 Task: Find an Airbnb in Rua Ruy Barbosa, Brazil for 4 guests from 10th to 25th July, with 2 bedrooms, 3 beds, 2 bathrooms, a price range of ₹150 to ₹30,000+, and amenities including Wifi, Free parking, TV, and Self check-in.
Action: Mouse moved to (437, 116)
Screenshot: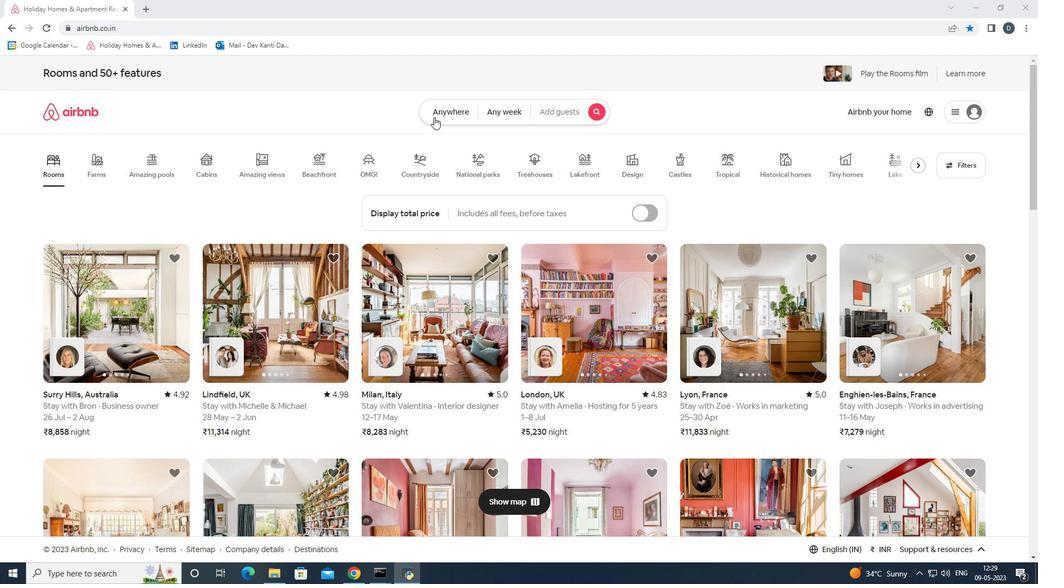 
Action: Mouse pressed left at (437, 116)
Screenshot: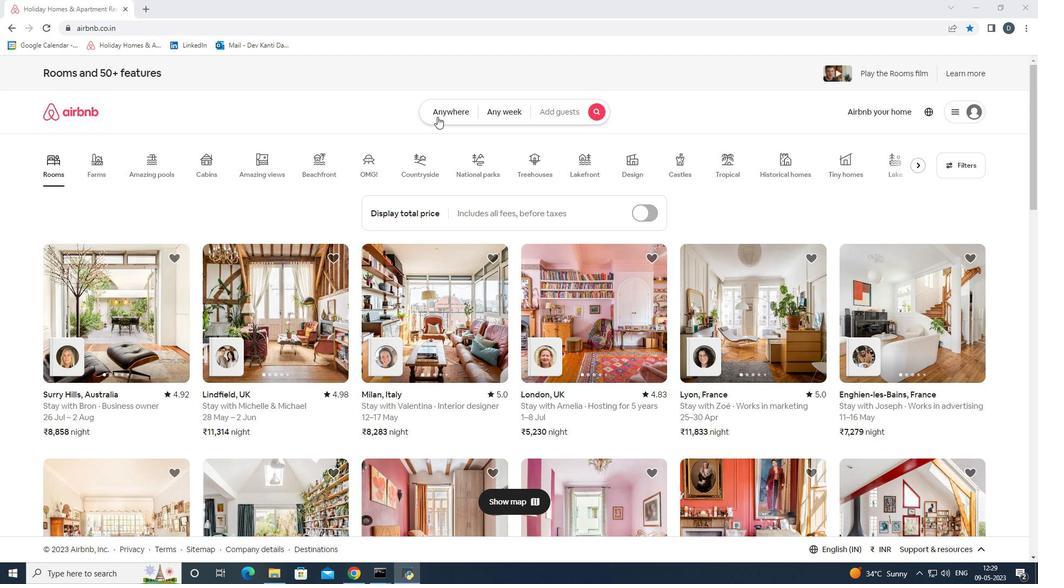 
Action: Mouse moved to (387, 157)
Screenshot: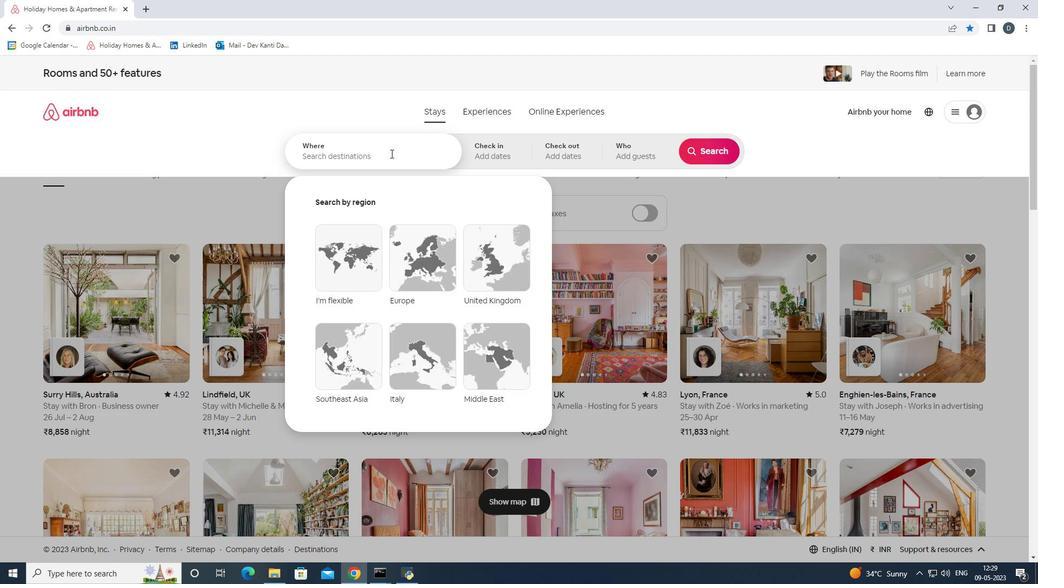 
Action: Mouse pressed left at (387, 157)
Screenshot: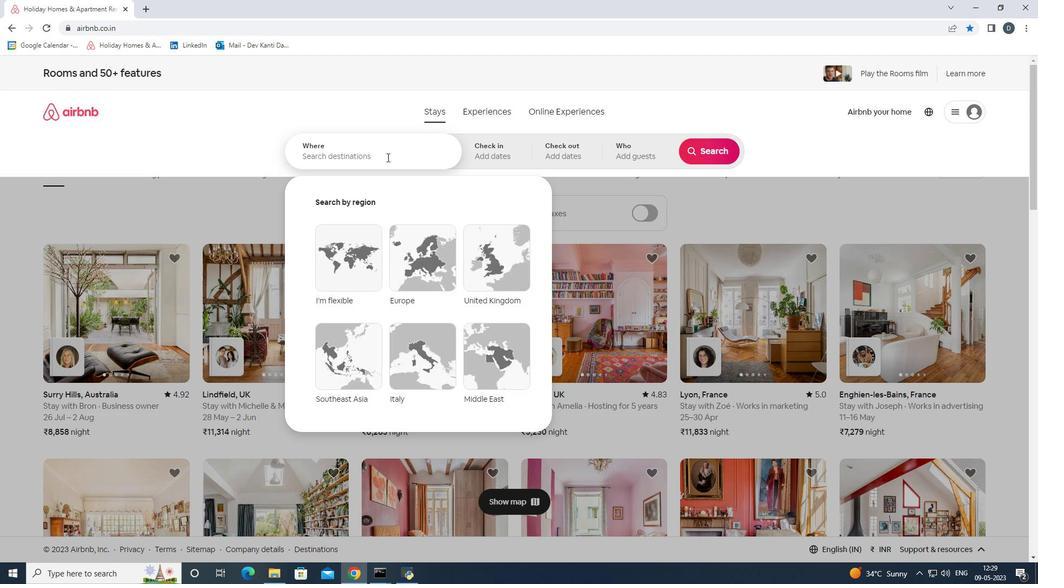 
Action: Mouse moved to (382, 156)
Screenshot: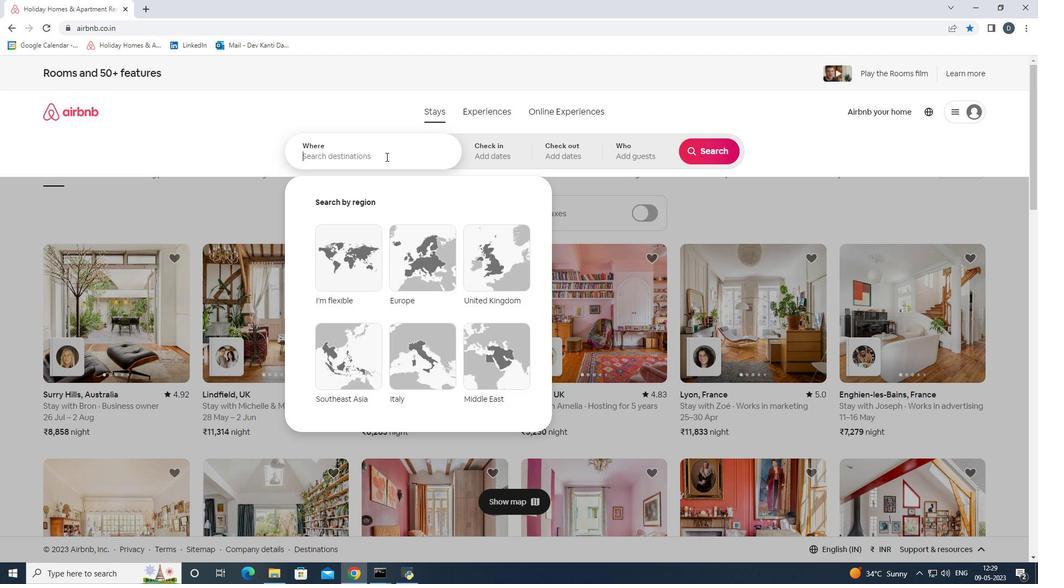 
Action: Key pressed <Key.shift><Key.shift>Ruy<Key.space><Key.shift><Key.shift><Key.shift><Key.shift><Key.shift><Key.shift><Key.shift><Key.shift><Key.shift><Key.shift><Key.shift>Barbosa,<Key.space><Key.shift><Key.shift><Key.shift><Key.shift><Key.shift><Key.shift><Key.shift><Key.shift><Key.shift><Key.shift><Key.shift><Key.shift><Key.shift><Key.shift>Brazil<Key.enter>
Screenshot: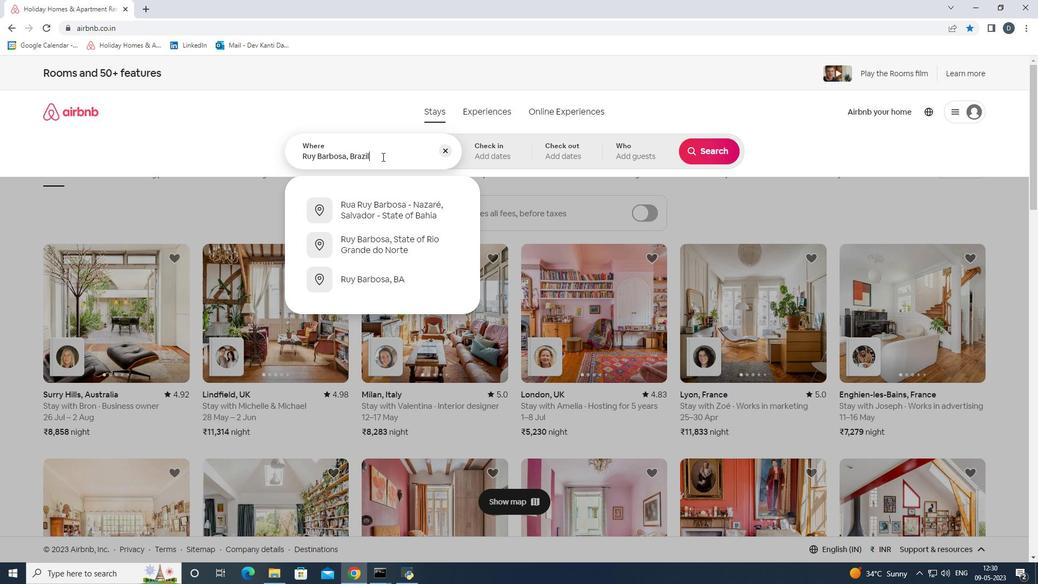 
Action: Mouse moved to (704, 233)
Screenshot: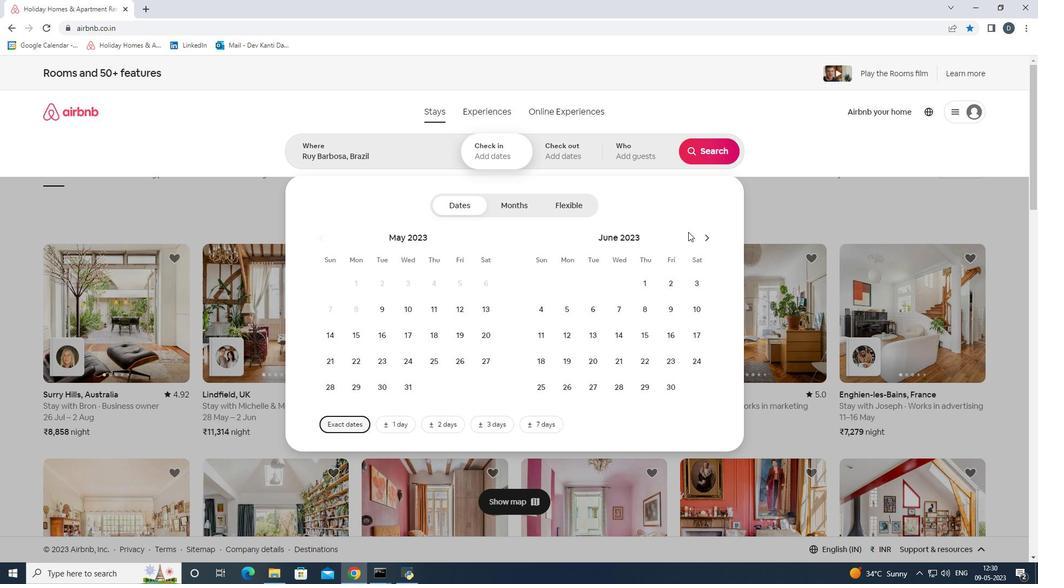 
Action: Mouse pressed left at (704, 233)
Screenshot: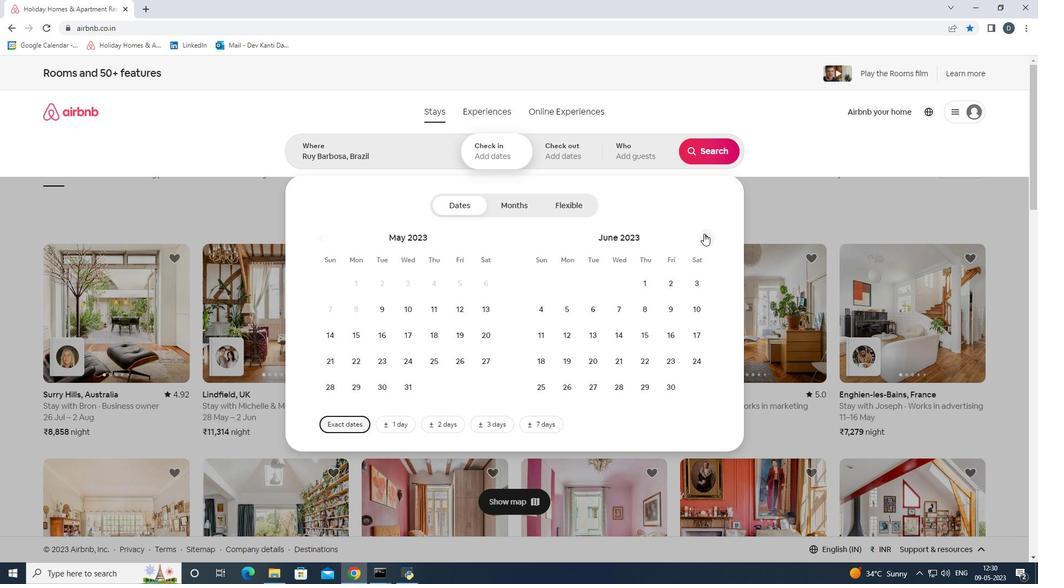 
Action: Mouse moved to (574, 332)
Screenshot: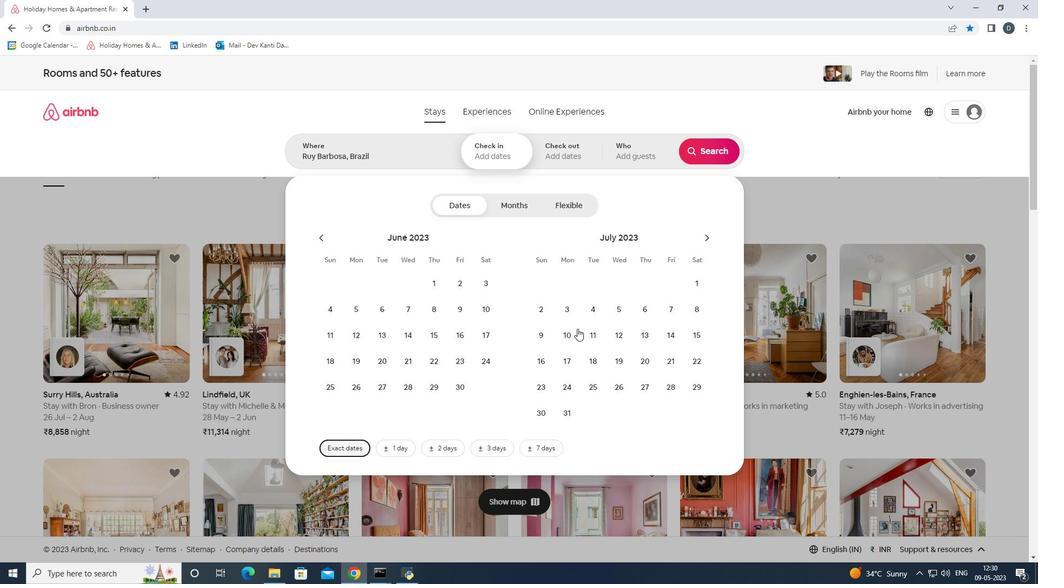 
Action: Mouse pressed left at (574, 332)
Screenshot: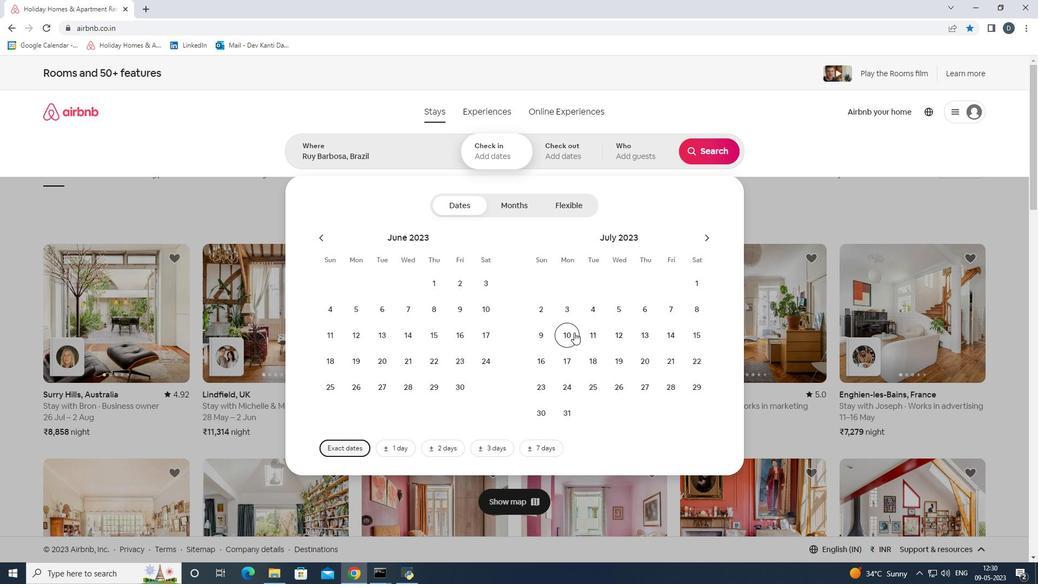 
Action: Mouse moved to (590, 381)
Screenshot: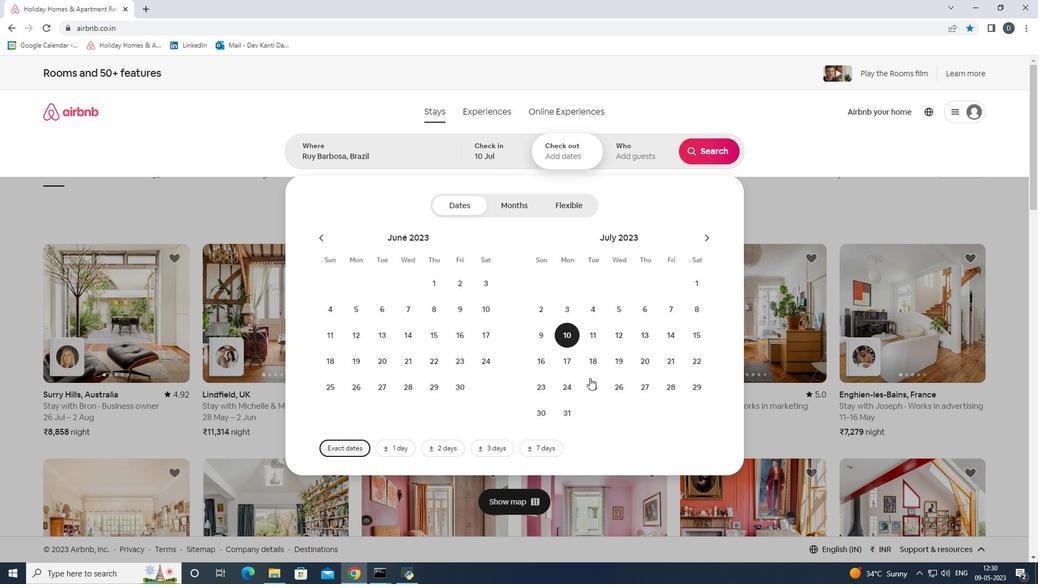 
Action: Mouse pressed left at (590, 381)
Screenshot: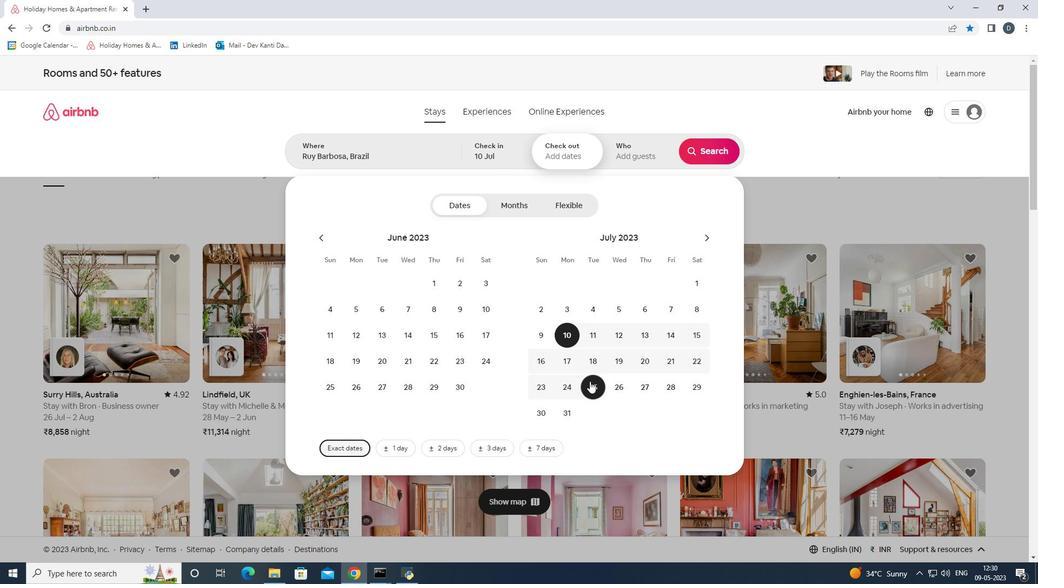 
Action: Mouse moved to (628, 160)
Screenshot: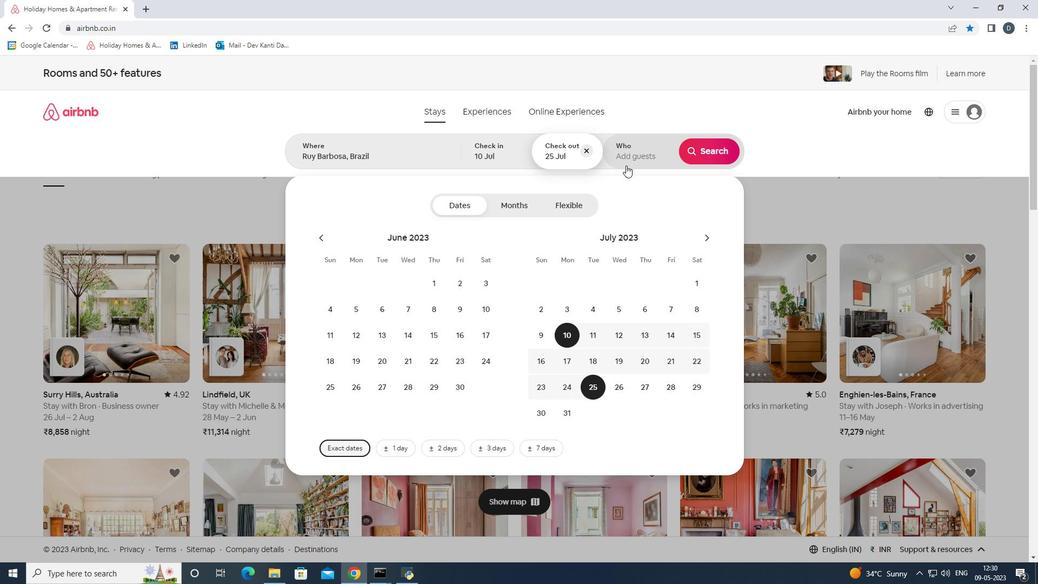 
Action: Mouse pressed left at (628, 160)
Screenshot: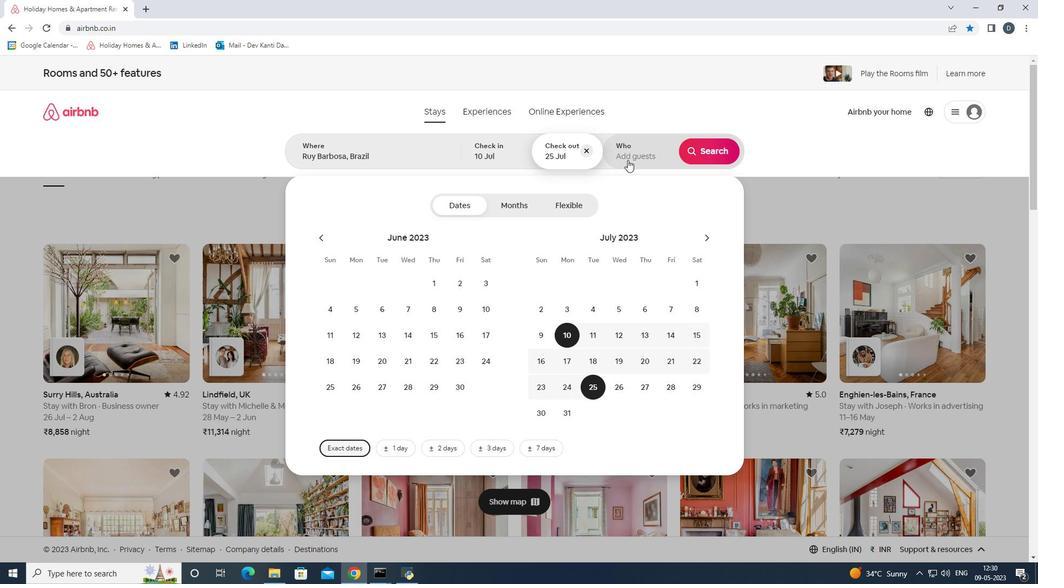 
Action: Mouse moved to (712, 210)
Screenshot: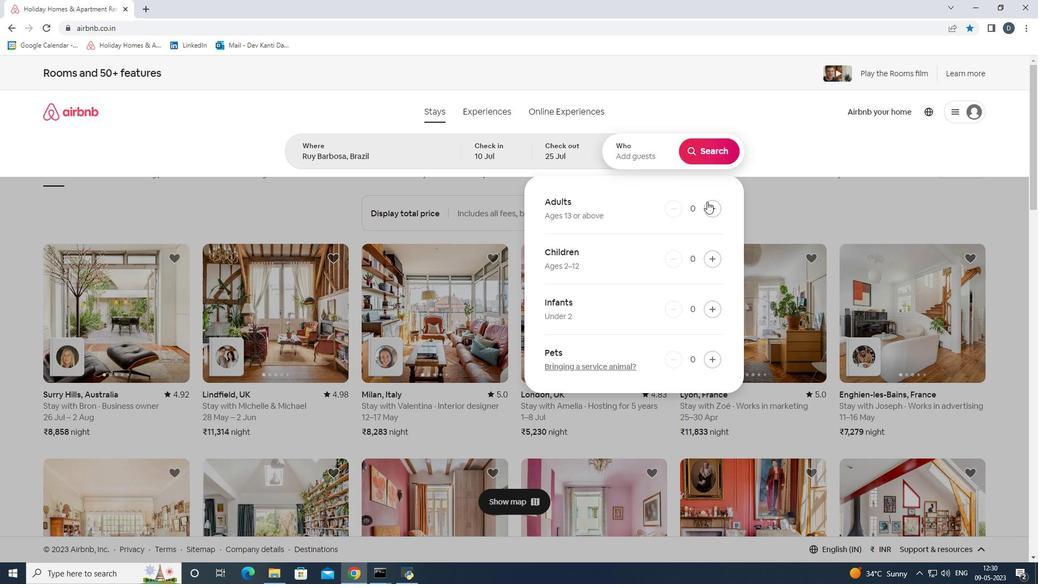 
Action: Mouse pressed left at (712, 210)
Screenshot: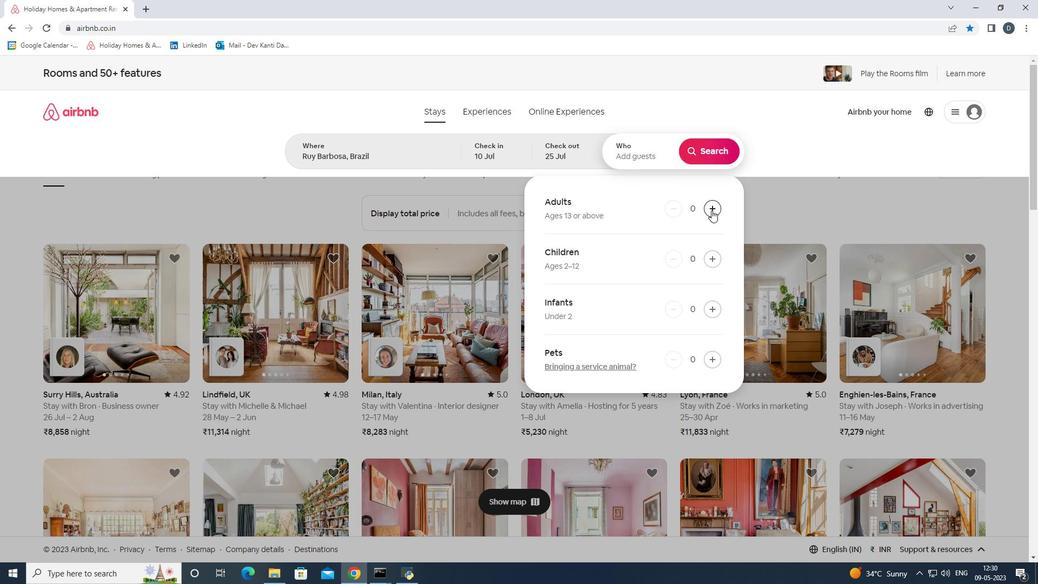 
Action: Mouse pressed left at (712, 210)
Screenshot: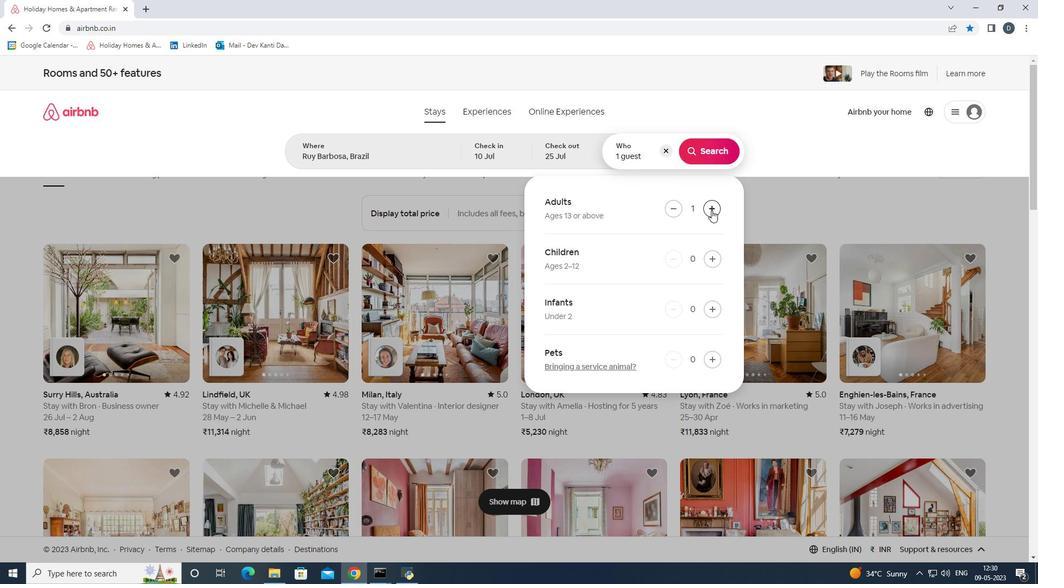 
Action: Mouse pressed left at (712, 210)
Screenshot: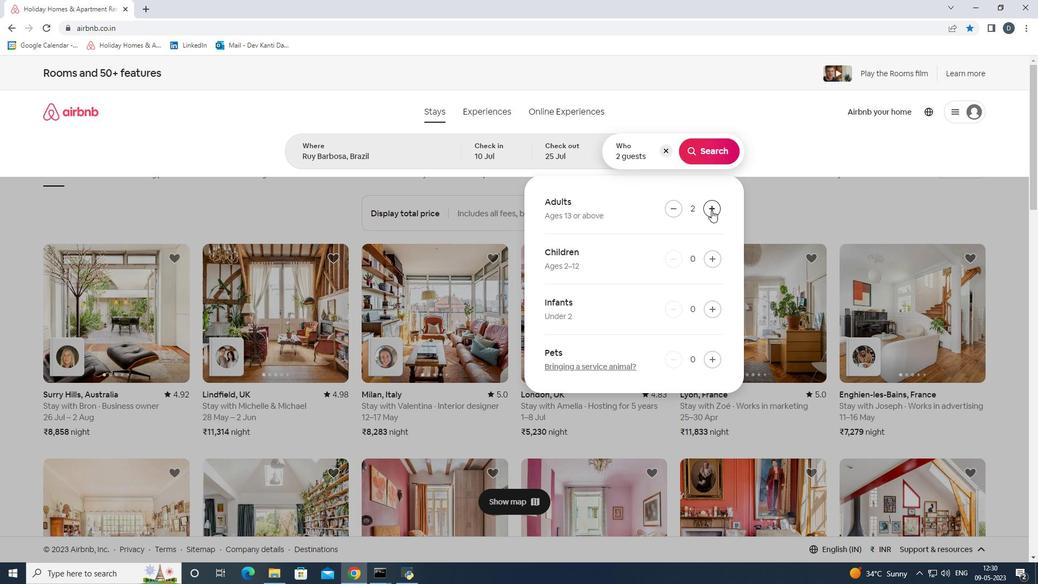 
Action: Mouse moved to (713, 254)
Screenshot: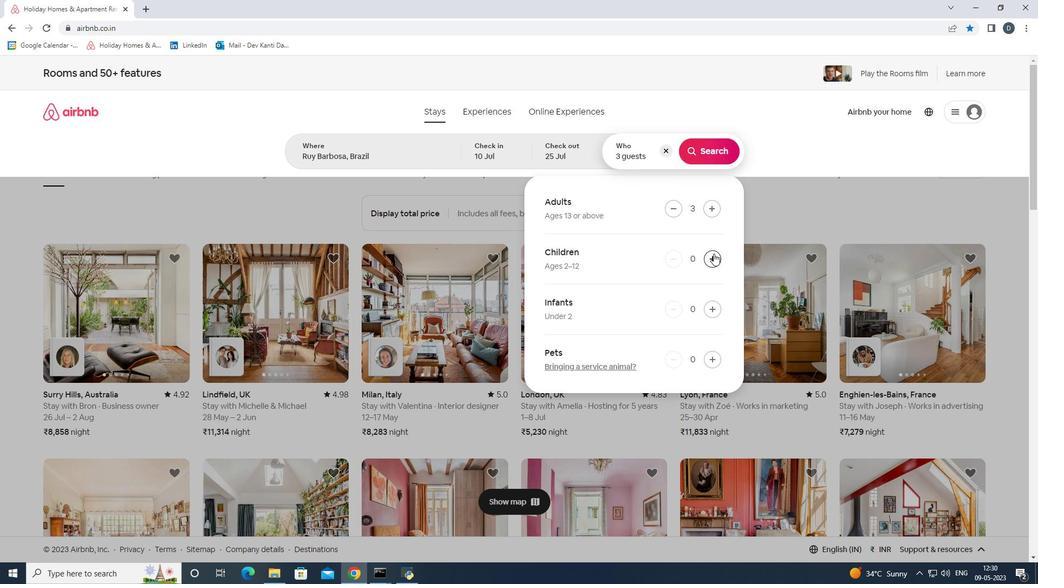 
Action: Mouse pressed left at (713, 254)
Screenshot: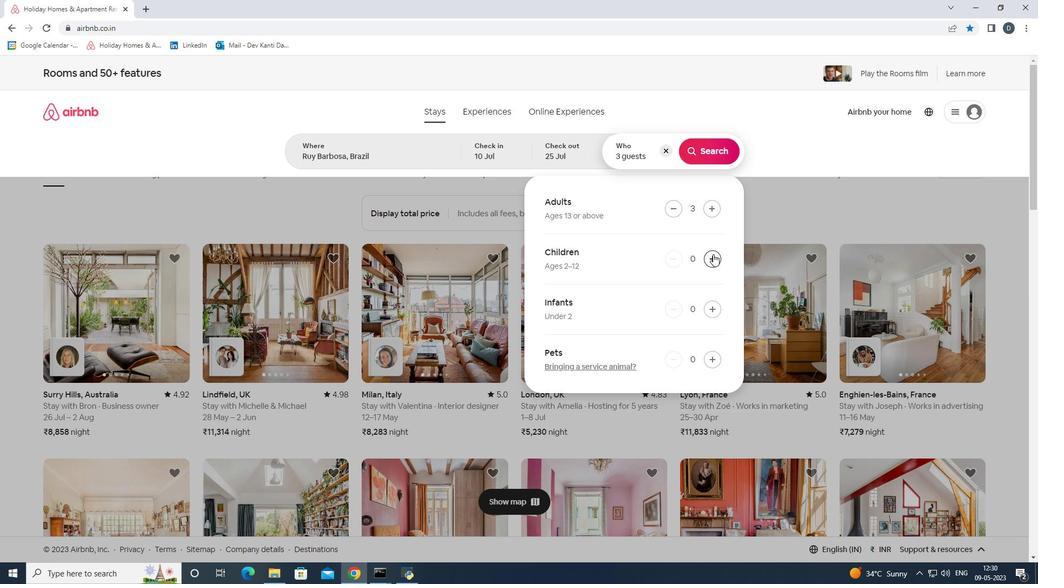 
Action: Mouse moved to (708, 161)
Screenshot: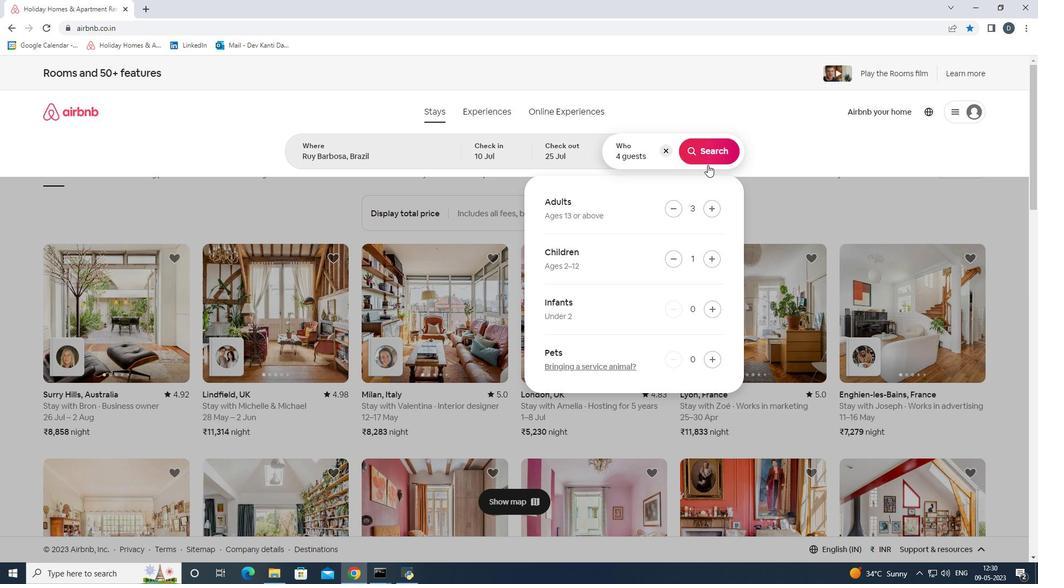 
Action: Mouse pressed left at (708, 161)
Screenshot: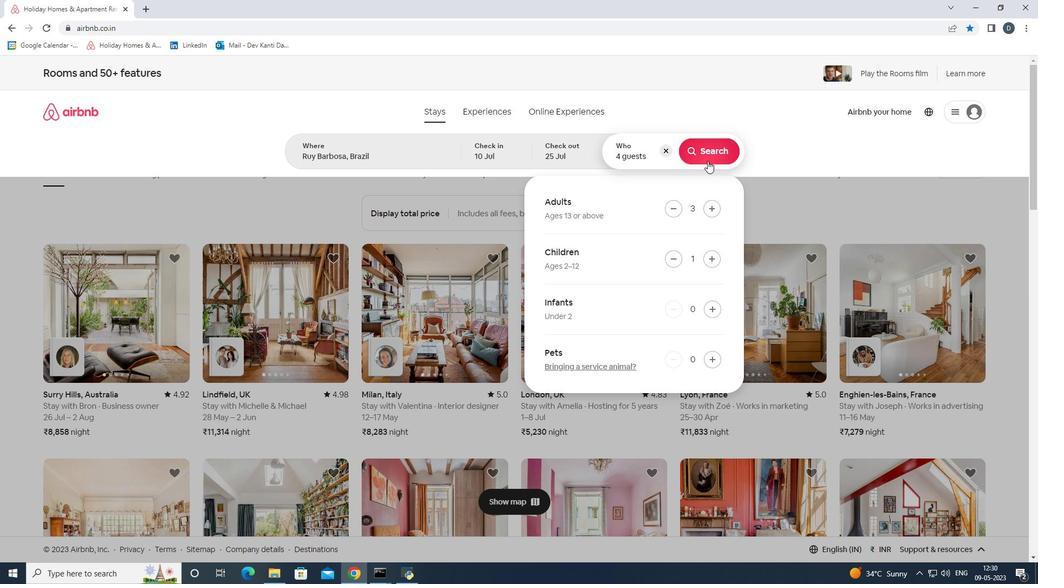 
Action: Mouse moved to (984, 126)
Screenshot: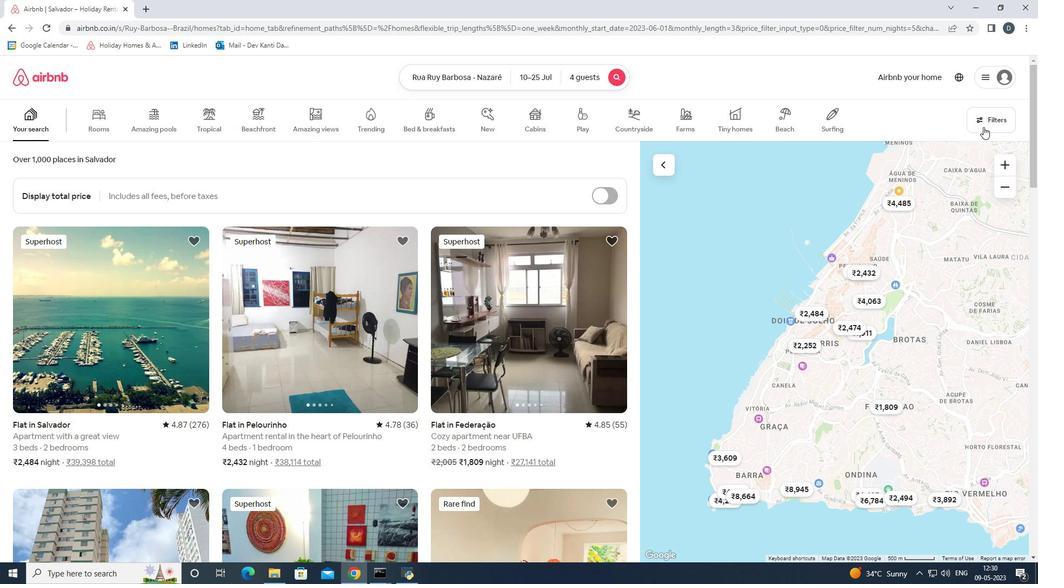 
Action: Mouse pressed left at (984, 126)
Screenshot: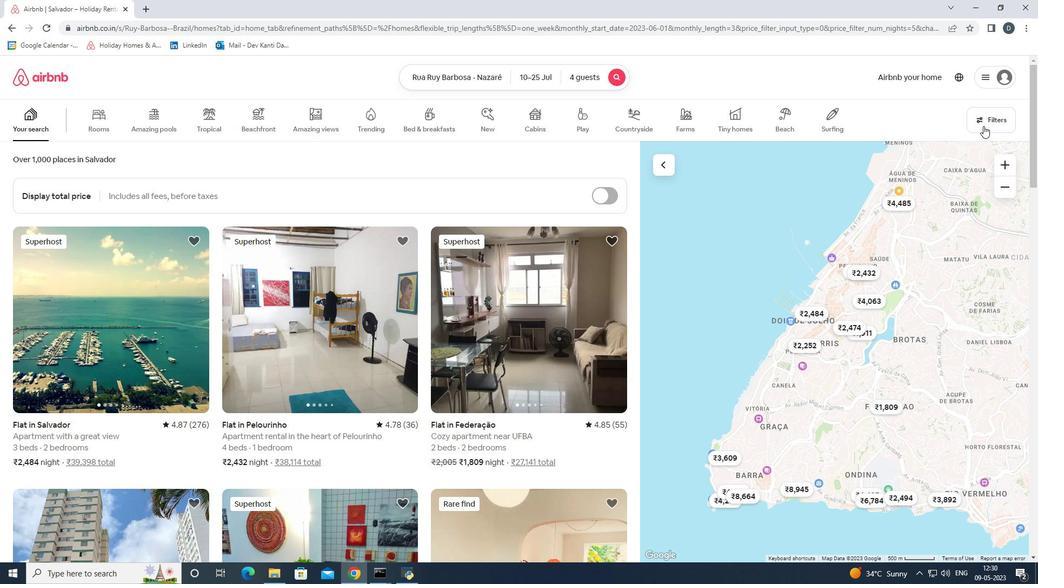 
Action: Mouse moved to (440, 383)
Screenshot: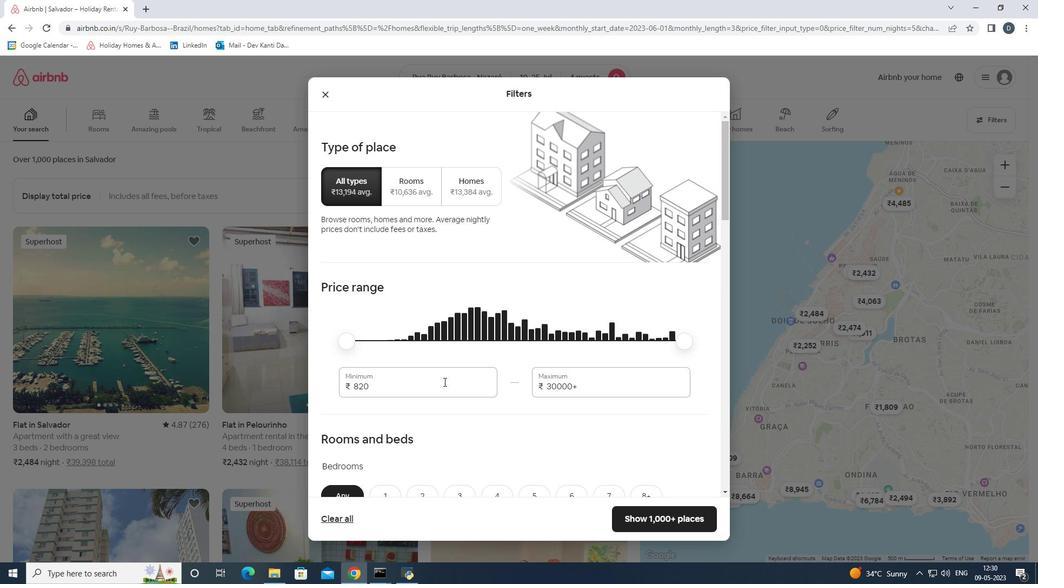 
Action: Mouse pressed left at (440, 383)
Screenshot: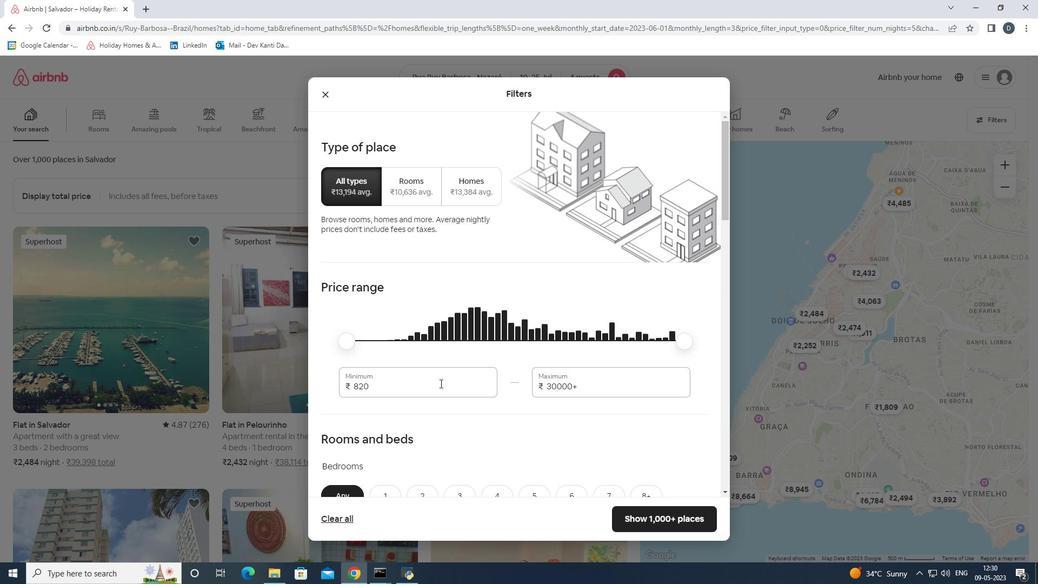 
Action: Mouse moved to (439, 384)
Screenshot: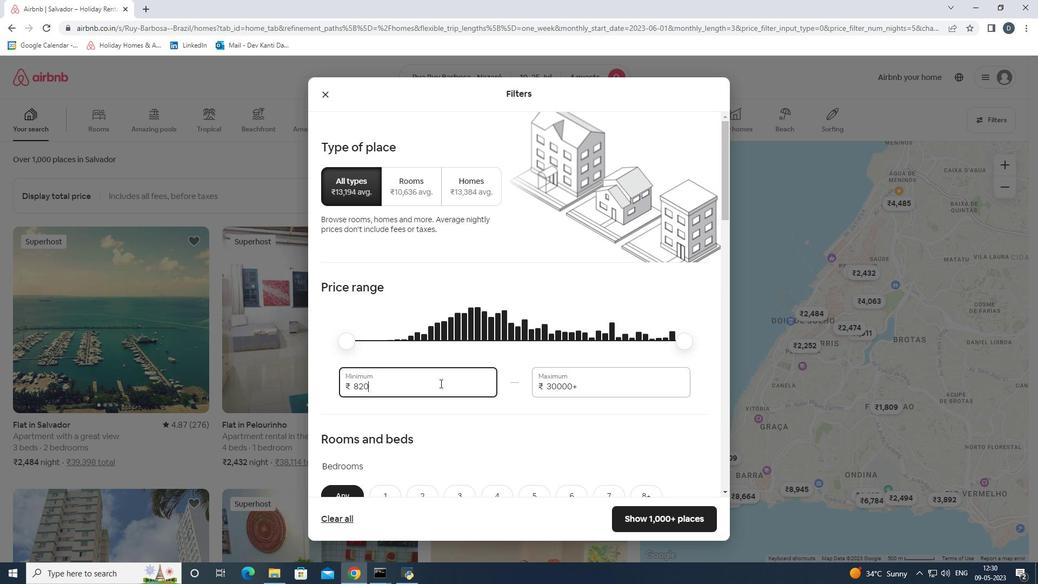 
Action: Mouse pressed left at (439, 384)
Screenshot: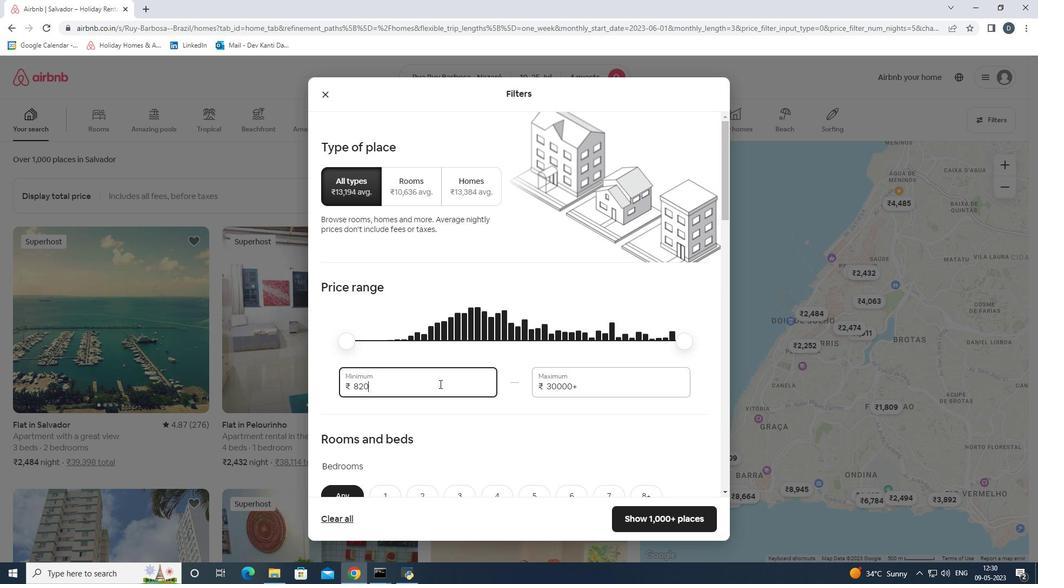 
Action: Mouse moved to (419, 373)
Screenshot: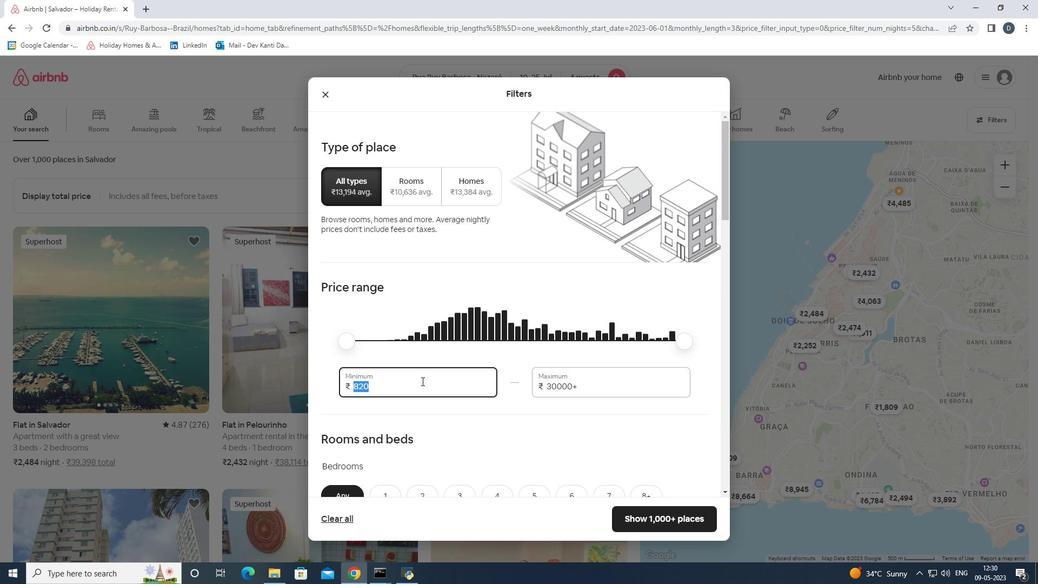 
Action: Key pressed 15000<Key.tab>25000
Screenshot: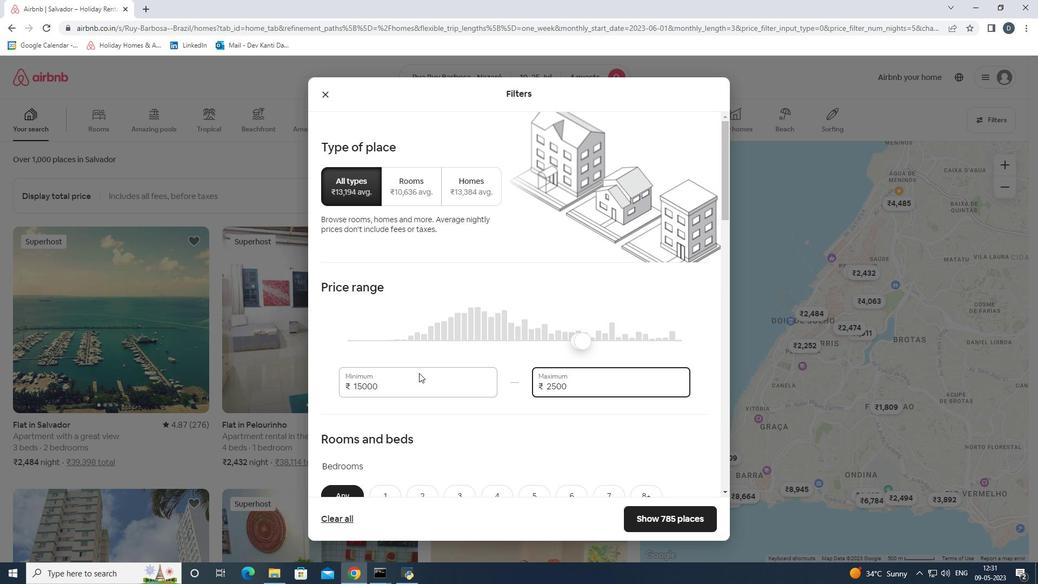 
Action: Mouse moved to (390, 365)
Screenshot: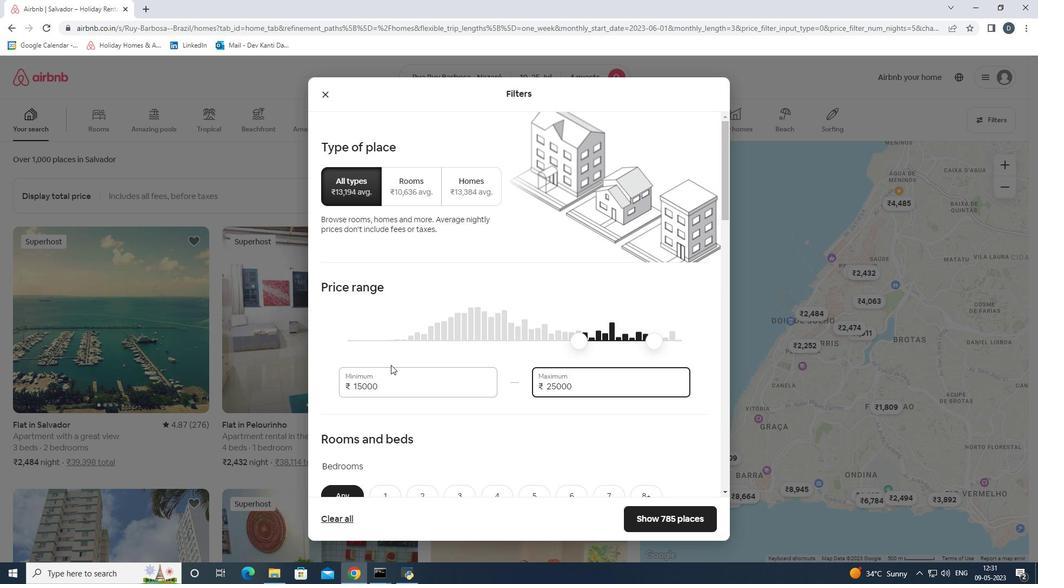 
Action: Mouse scrolled (390, 364) with delta (0, 0)
Screenshot: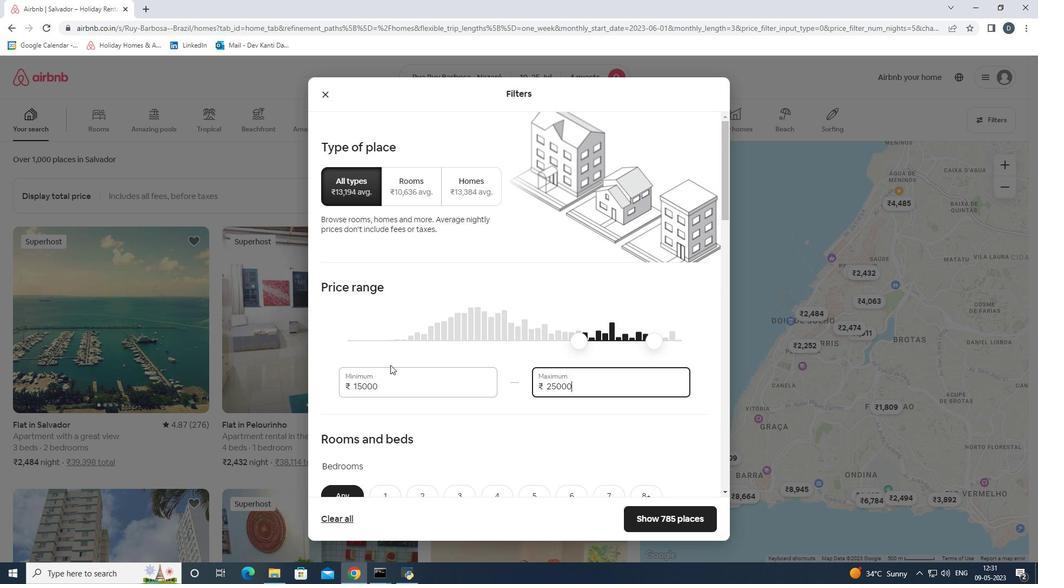 
Action: Mouse scrolled (390, 364) with delta (0, 0)
Screenshot: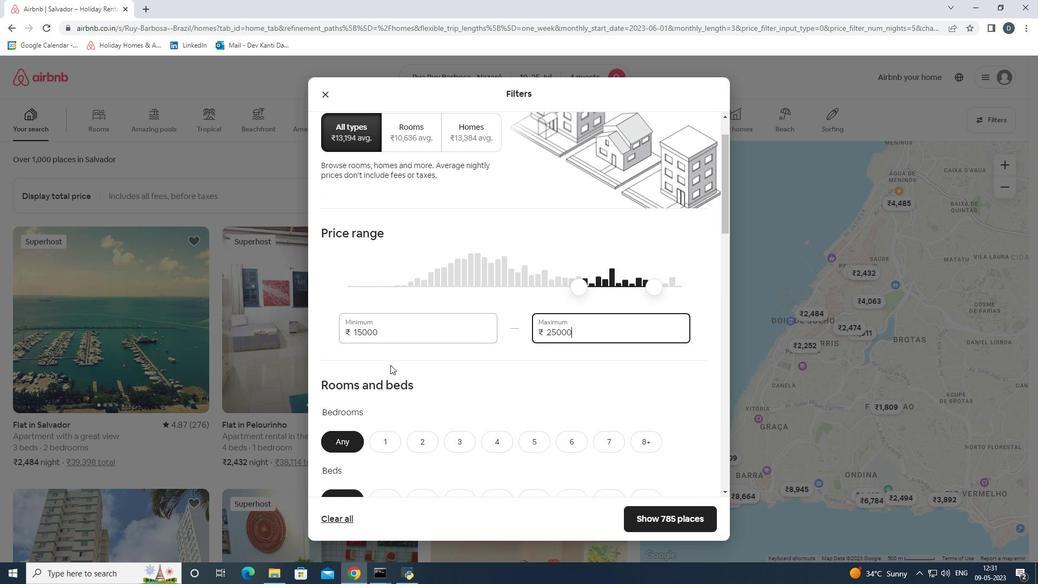 
Action: Mouse scrolled (390, 364) with delta (0, 0)
Screenshot: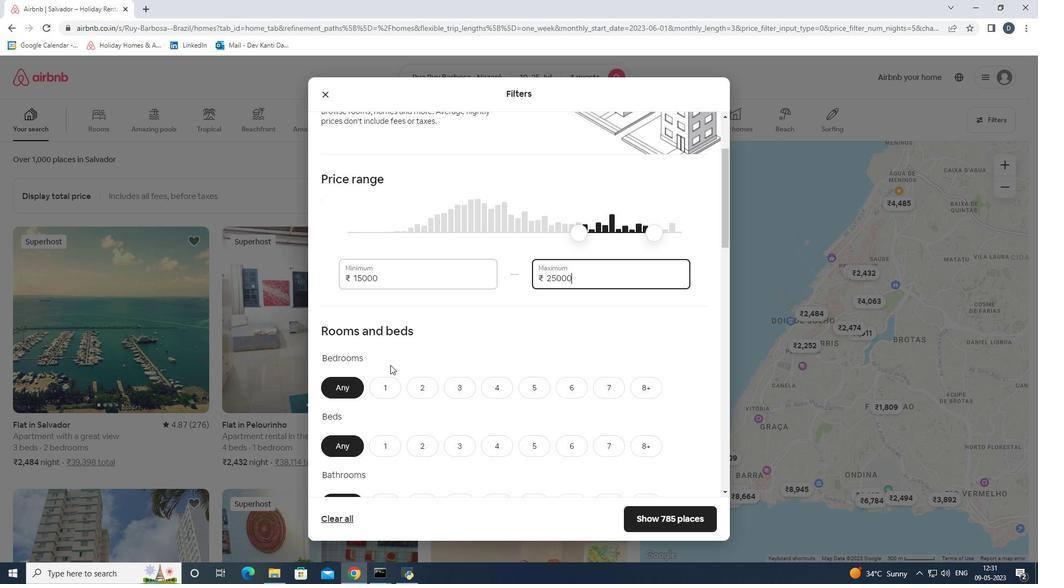 
Action: Mouse scrolled (390, 364) with delta (0, 0)
Screenshot: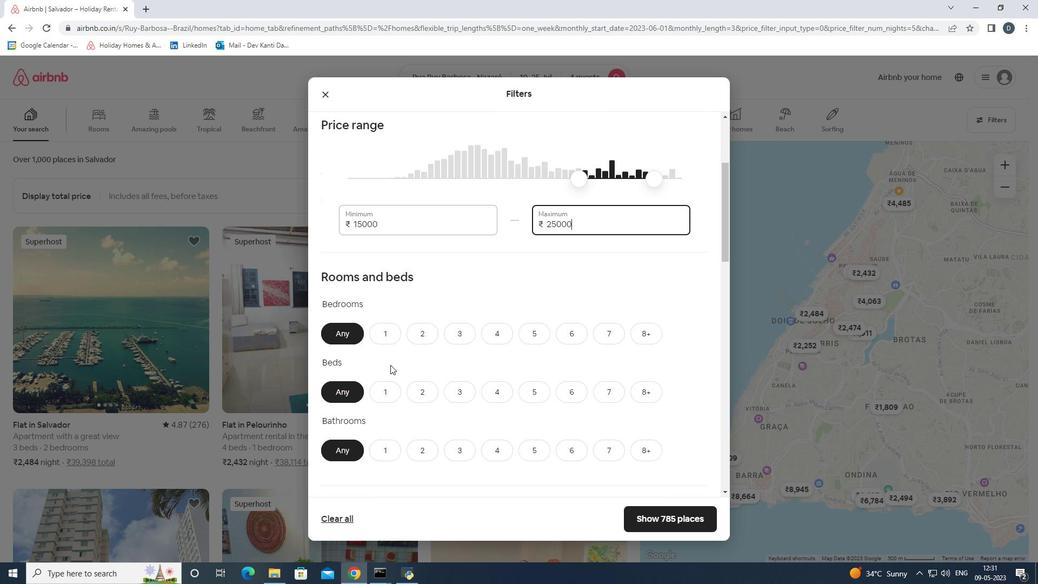 
Action: Mouse moved to (420, 280)
Screenshot: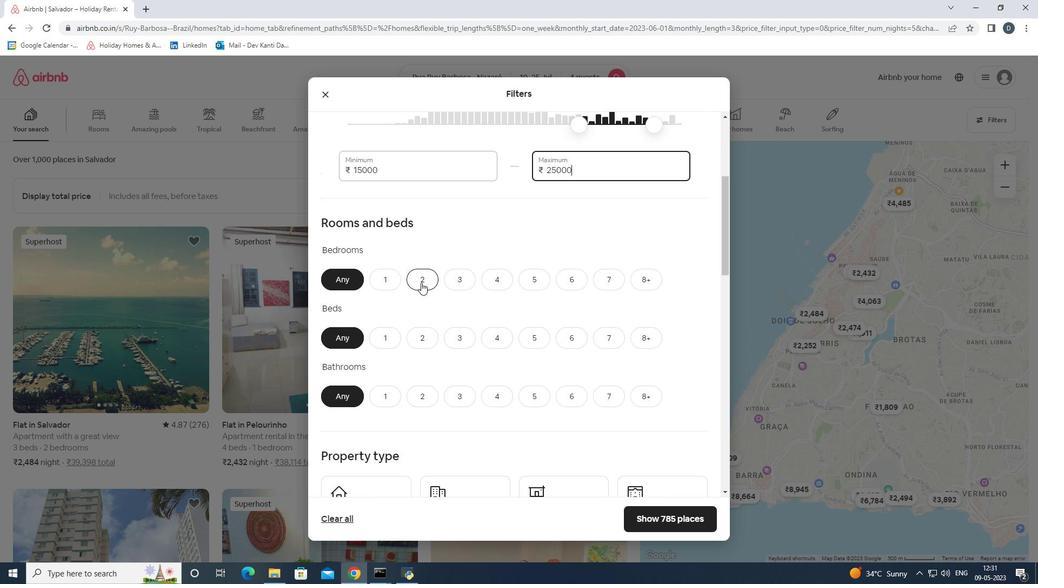 
Action: Mouse pressed left at (420, 280)
Screenshot: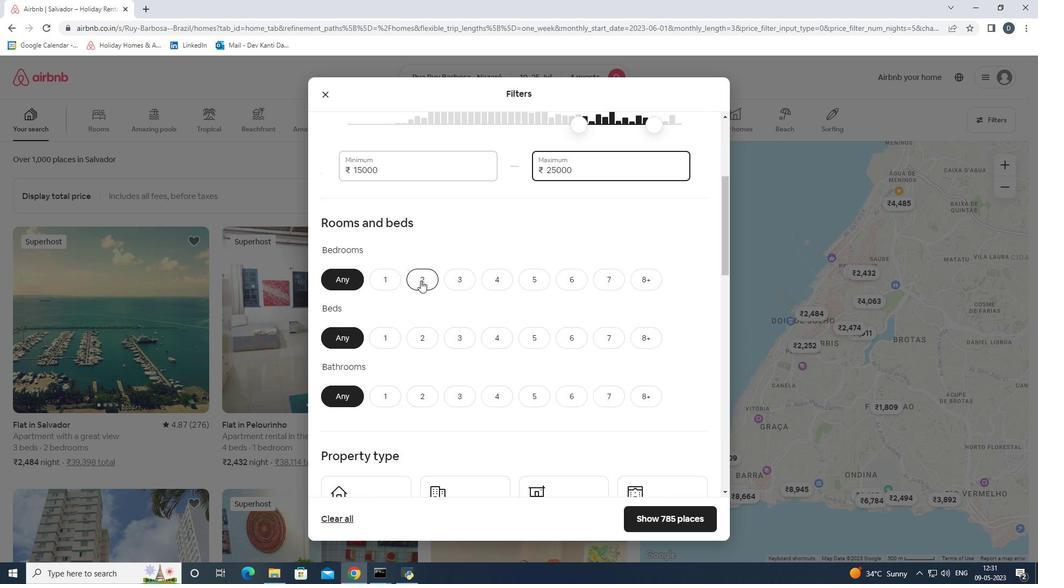 
Action: Mouse moved to (449, 337)
Screenshot: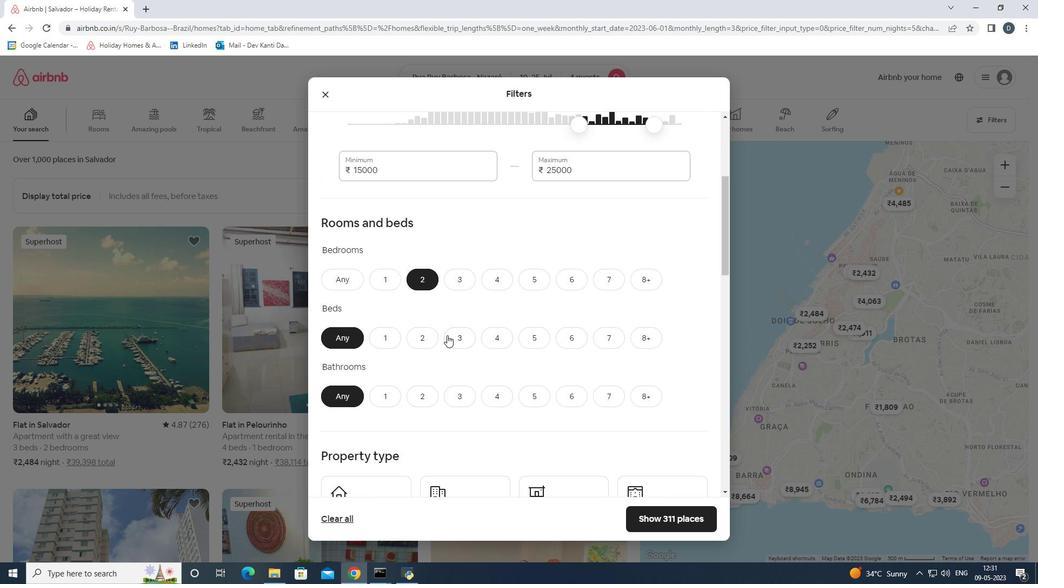 
Action: Mouse pressed left at (449, 337)
Screenshot: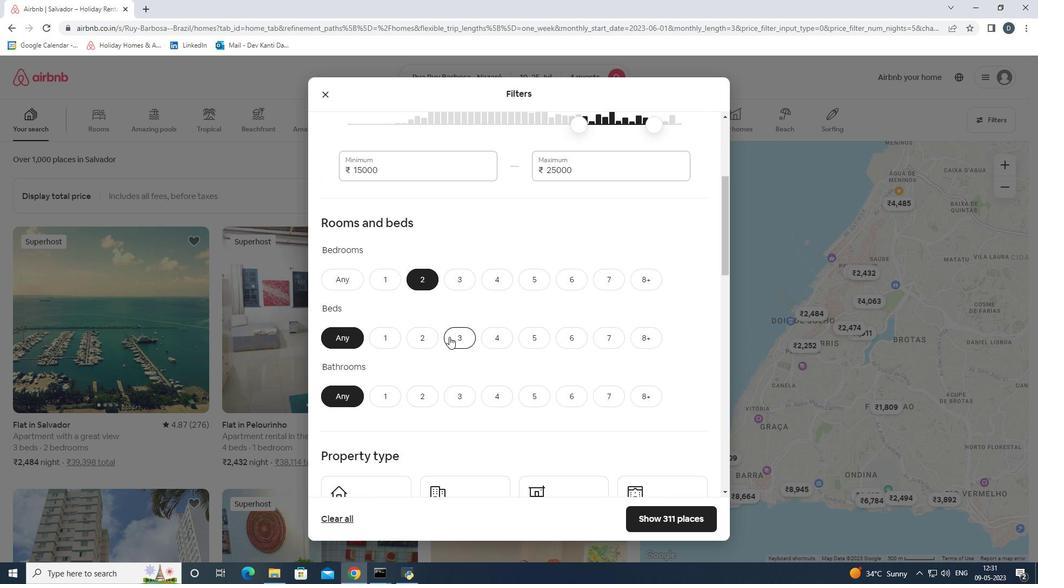 
Action: Mouse moved to (426, 393)
Screenshot: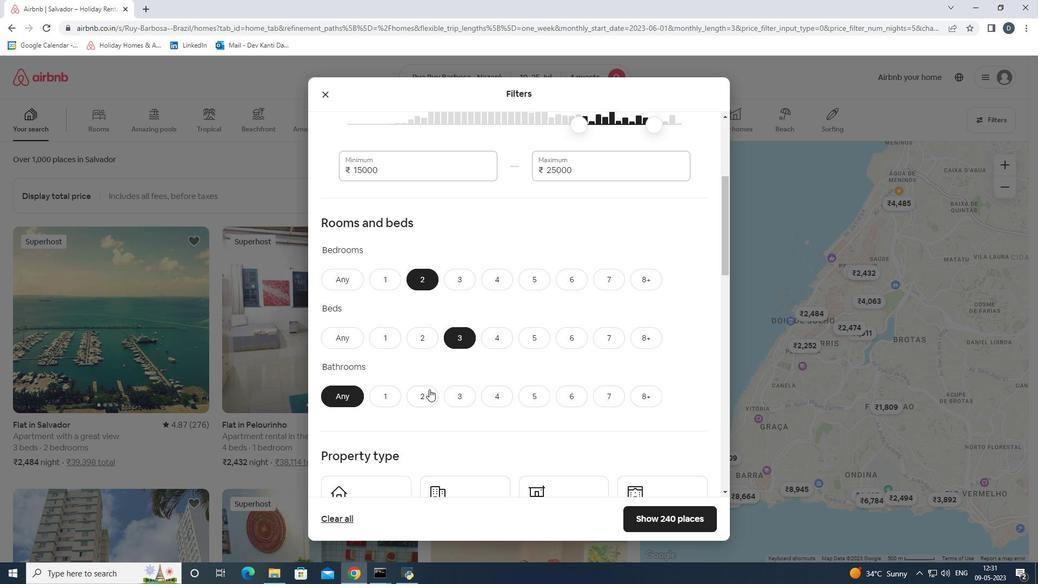 
Action: Mouse pressed left at (426, 393)
Screenshot: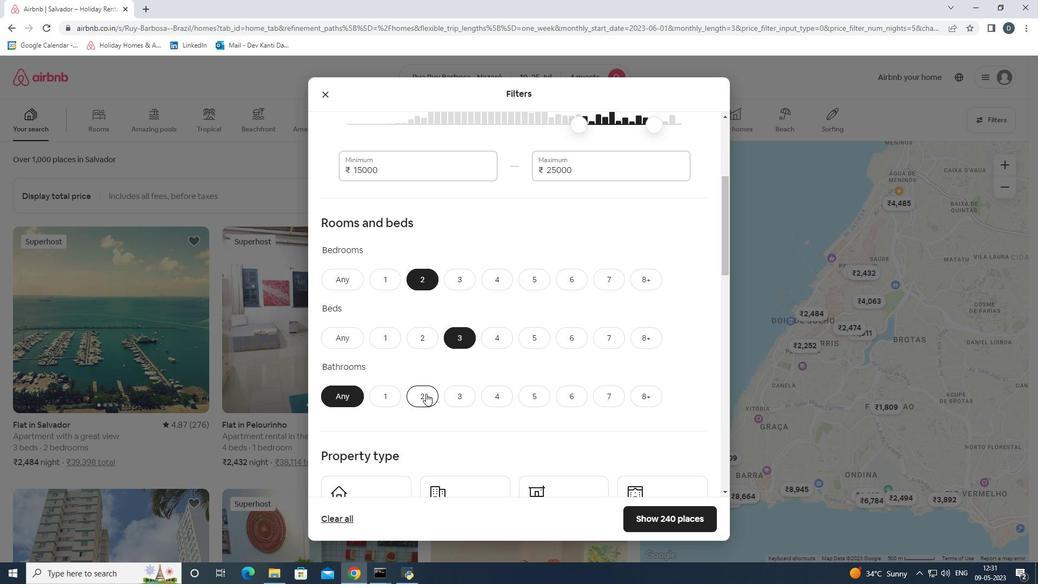 
Action: Mouse scrolled (426, 393) with delta (0, 0)
Screenshot: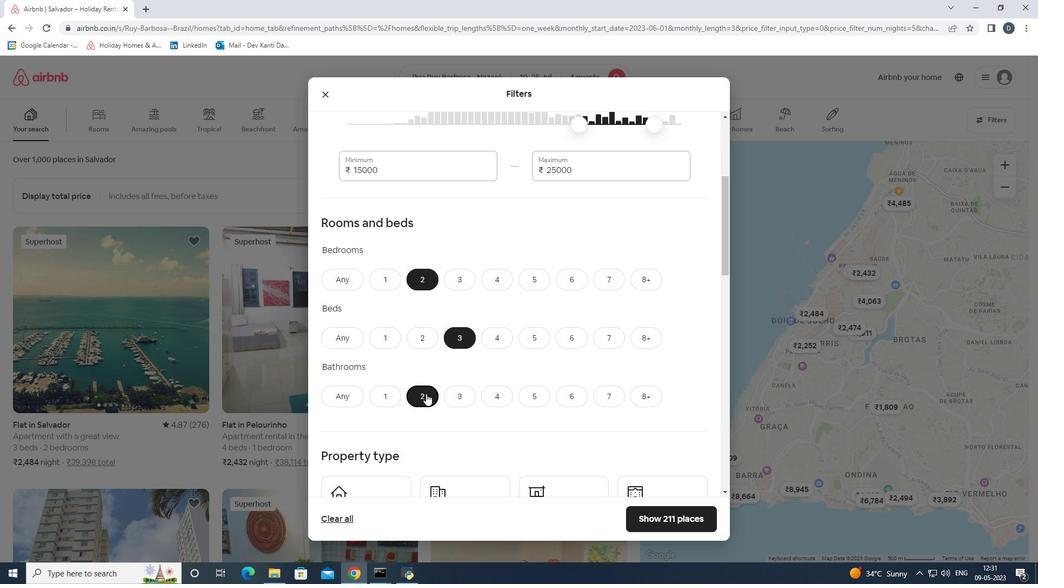 
Action: Mouse scrolled (426, 393) with delta (0, 0)
Screenshot: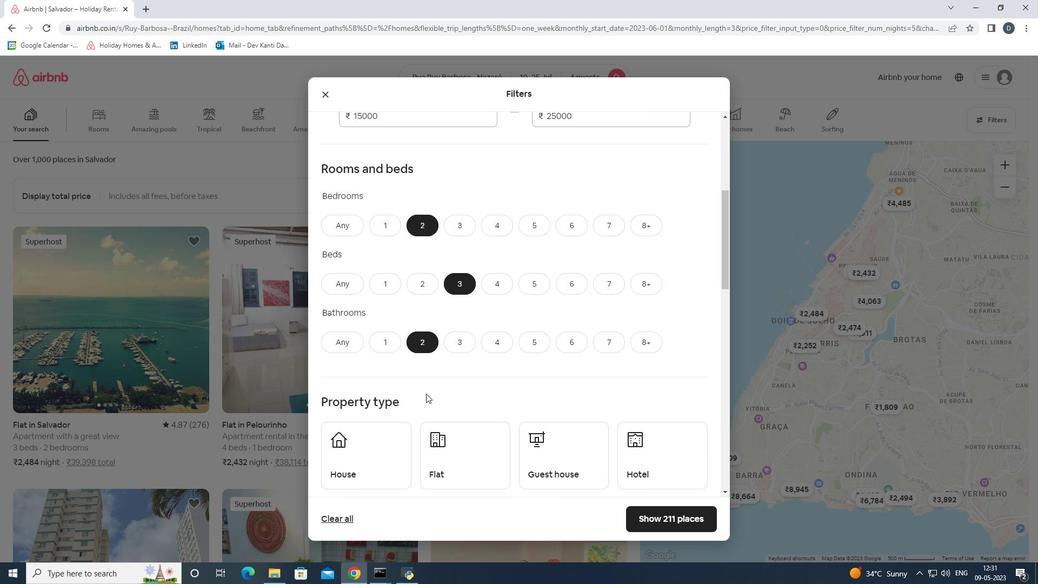 
Action: Mouse moved to (404, 393)
Screenshot: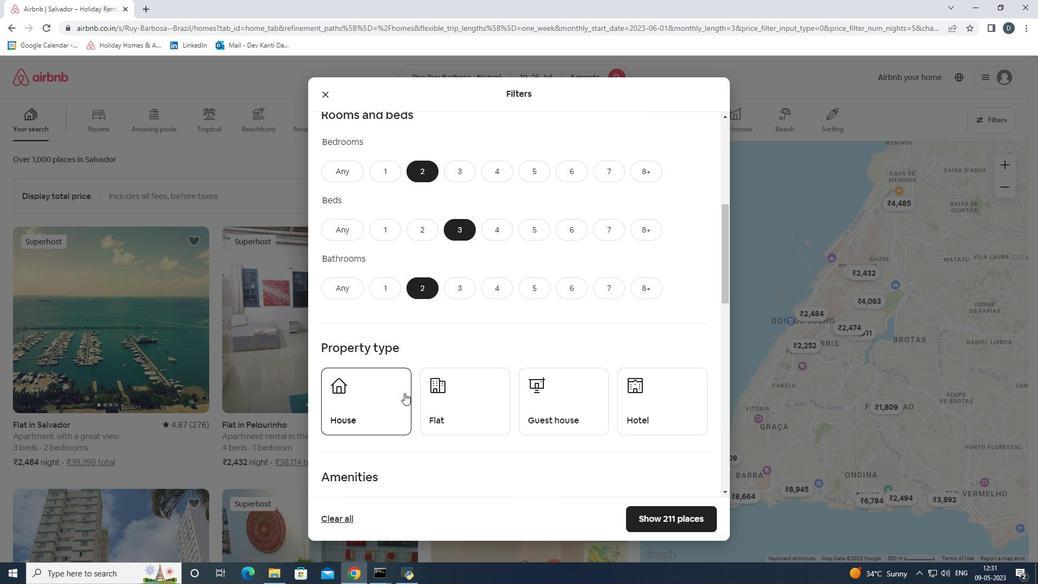 
Action: Mouse pressed left at (404, 393)
Screenshot: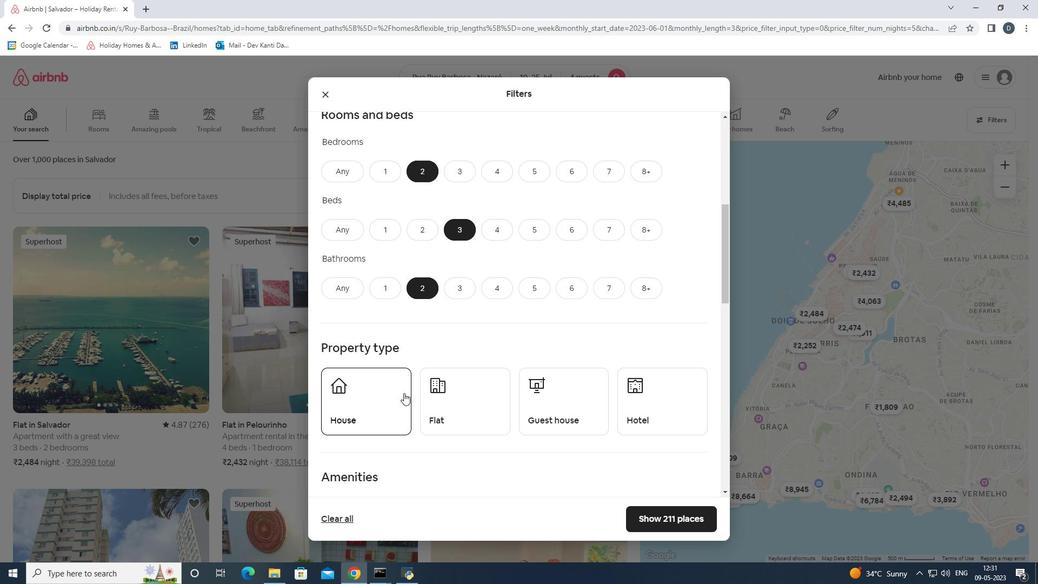 
Action: Mouse moved to (458, 396)
Screenshot: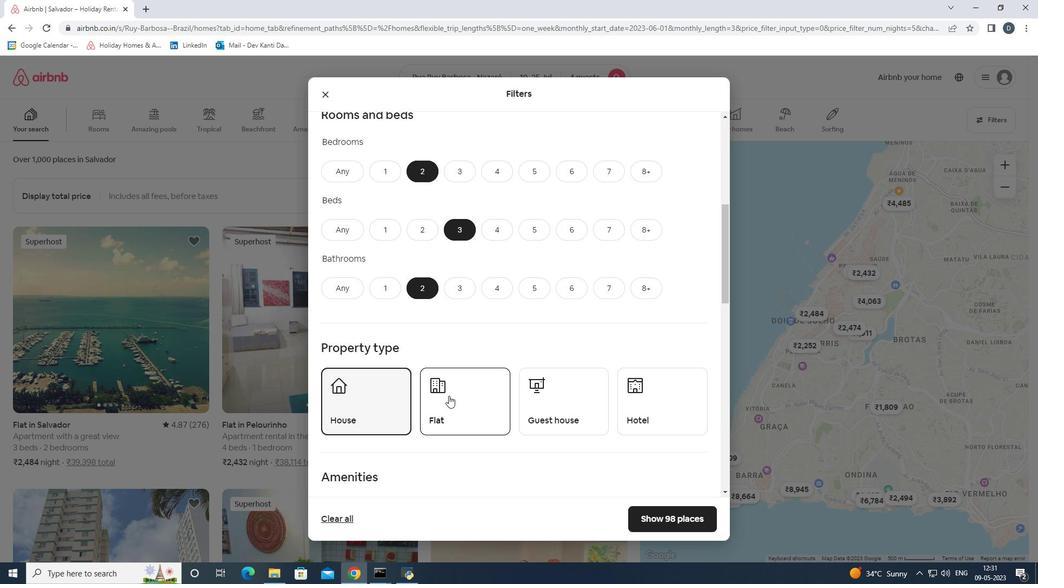 
Action: Mouse pressed left at (458, 396)
Screenshot: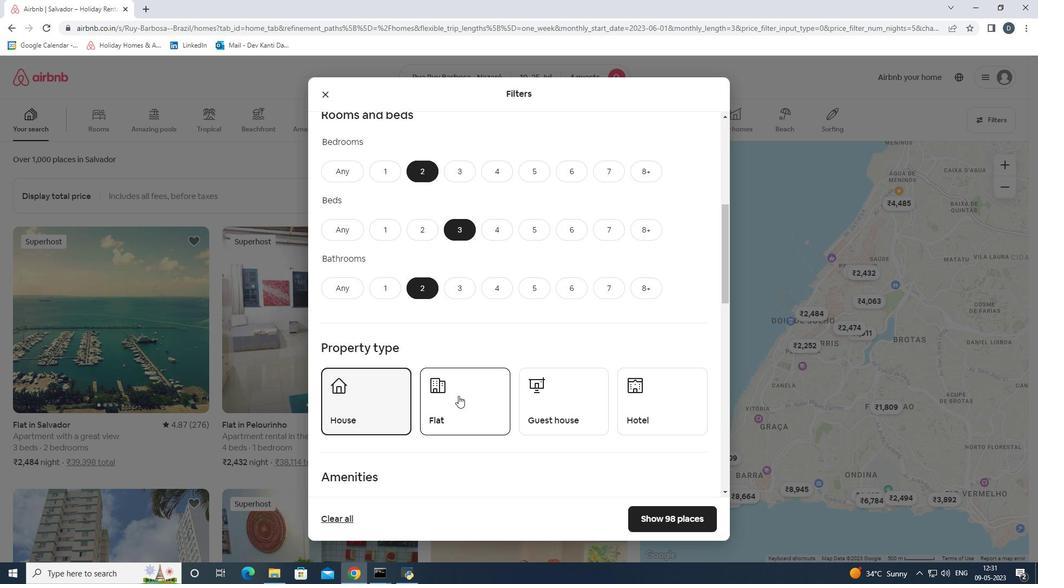
Action: Mouse moved to (538, 402)
Screenshot: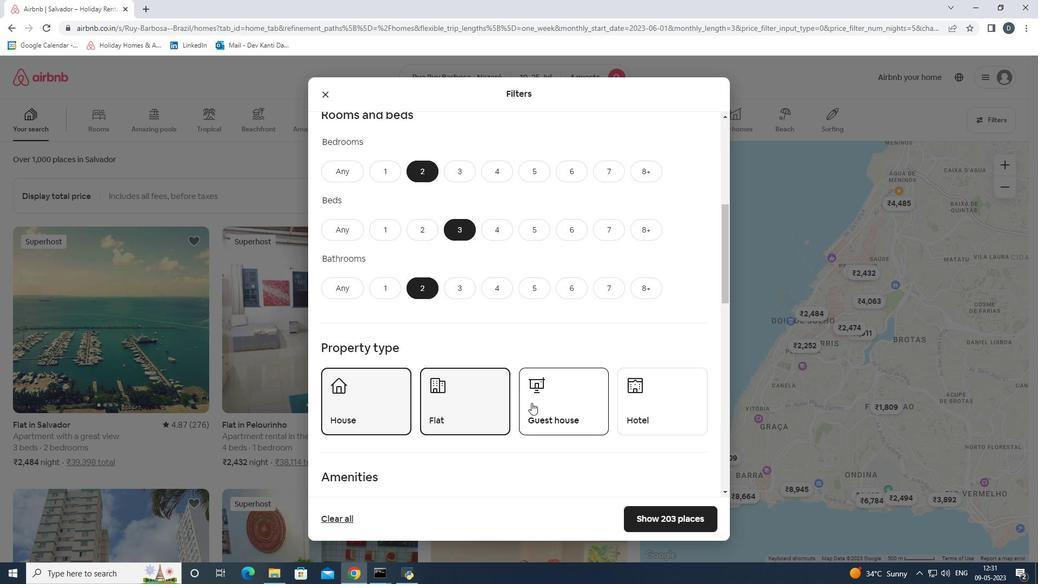 
Action: Mouse pressed left at (538, 402)
Screenshot: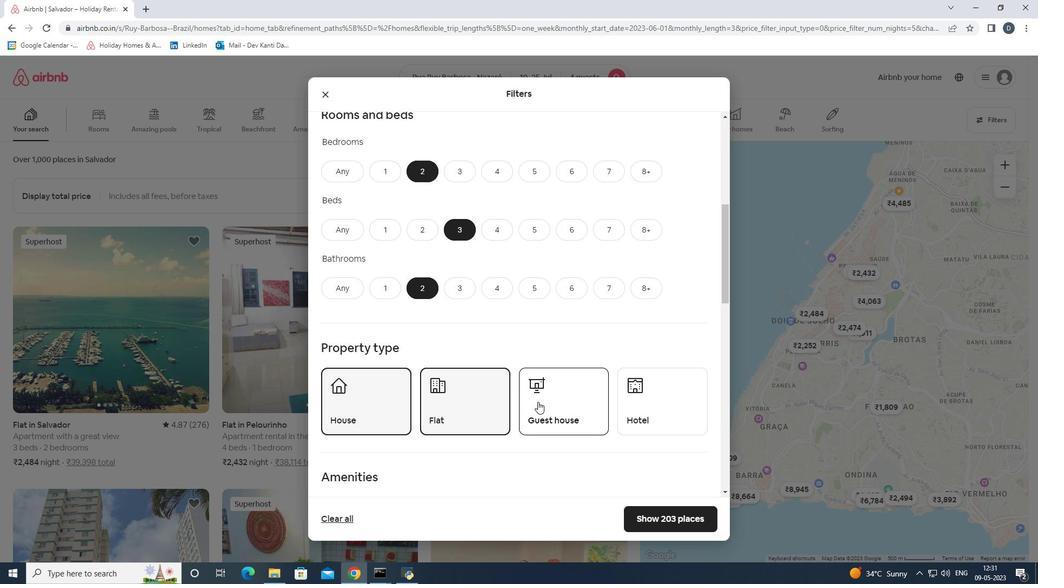 
Action: Mouse scrolled (538, 401) with delta (0, 0)
Screenshot: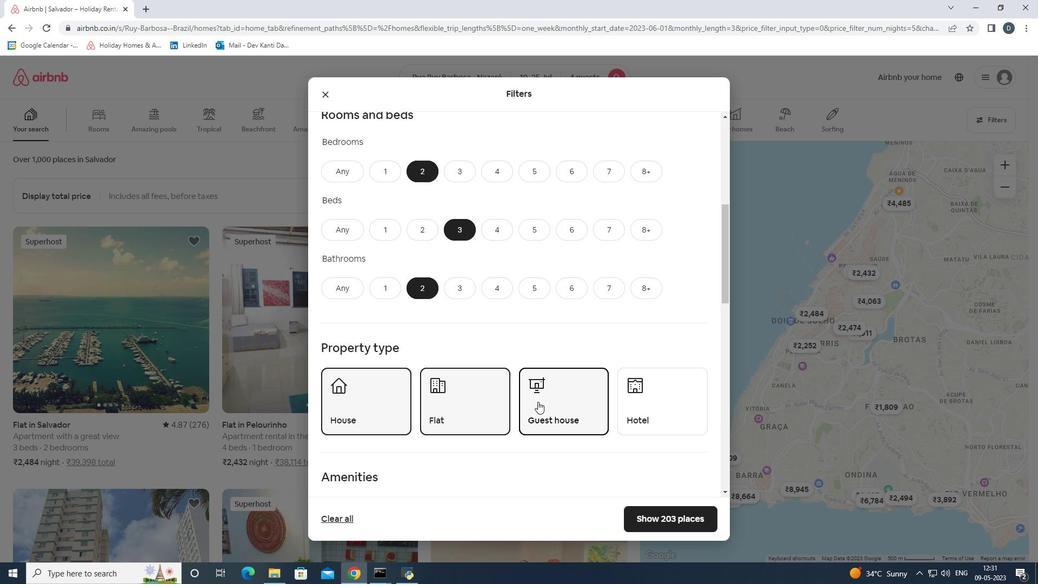 
Action: Mouse scrolled (538, 401) with delta (0, 0)
Screenshot: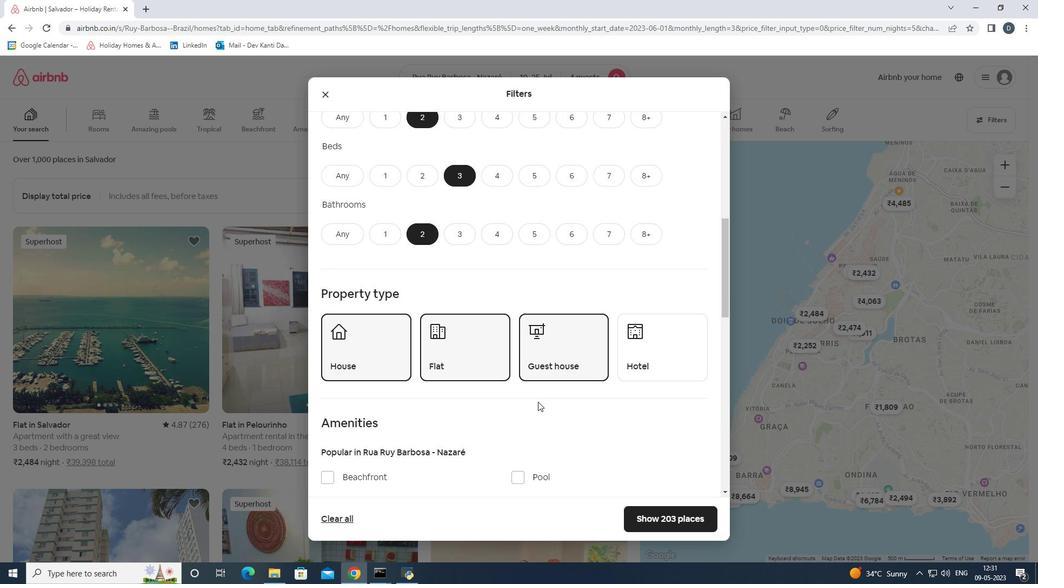 
Action: Mouse scrolled (538, 401) with delta (0, 0)
Screenshot: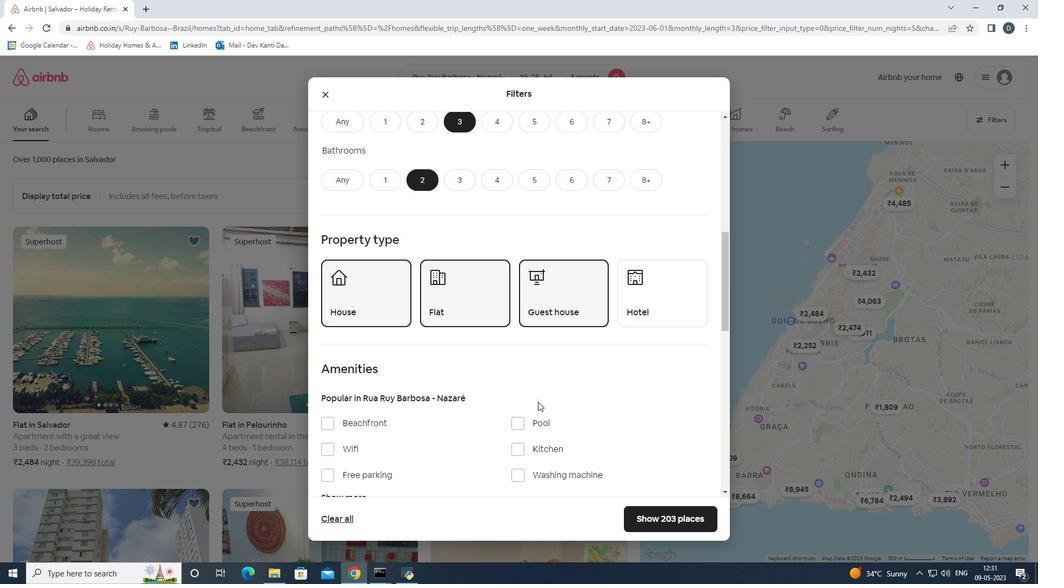 
Action: Mouse moved to (330, 394)
Screenshot: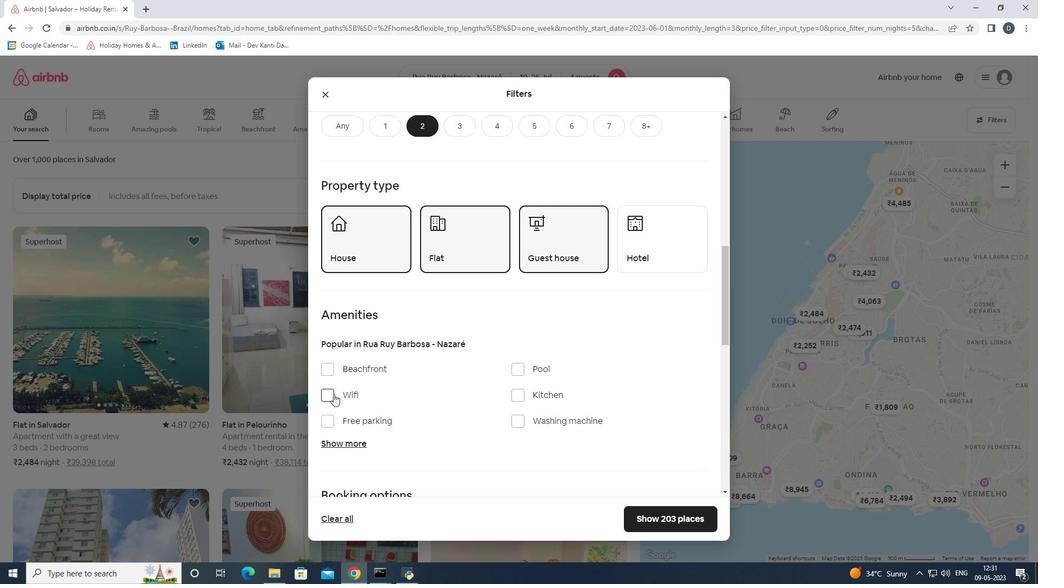 
Action: Mouse pressed left at (330, 394)
Screenshot: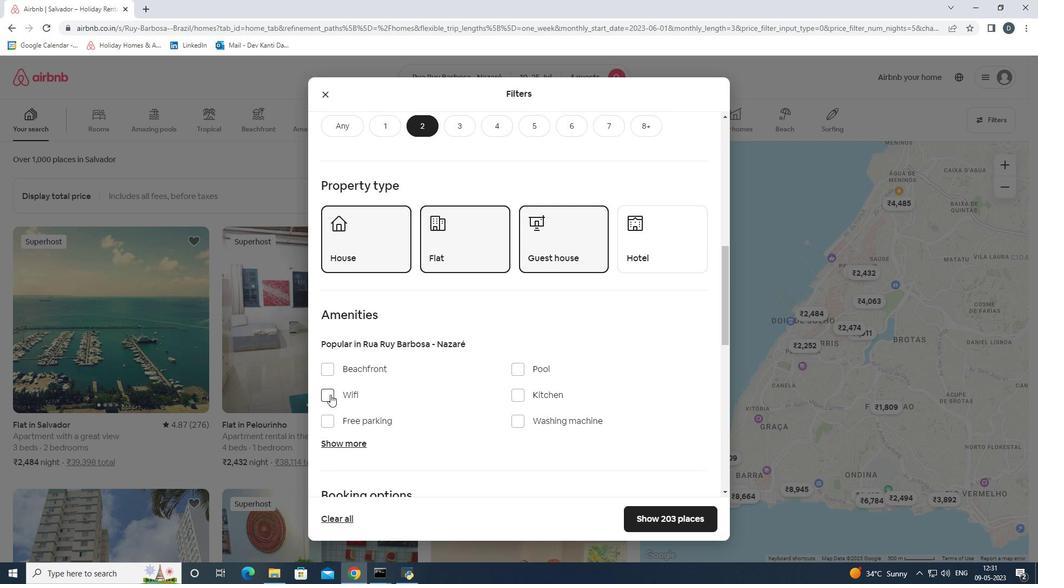 
Action: Mouse moved to (327, 419)
Screenshot: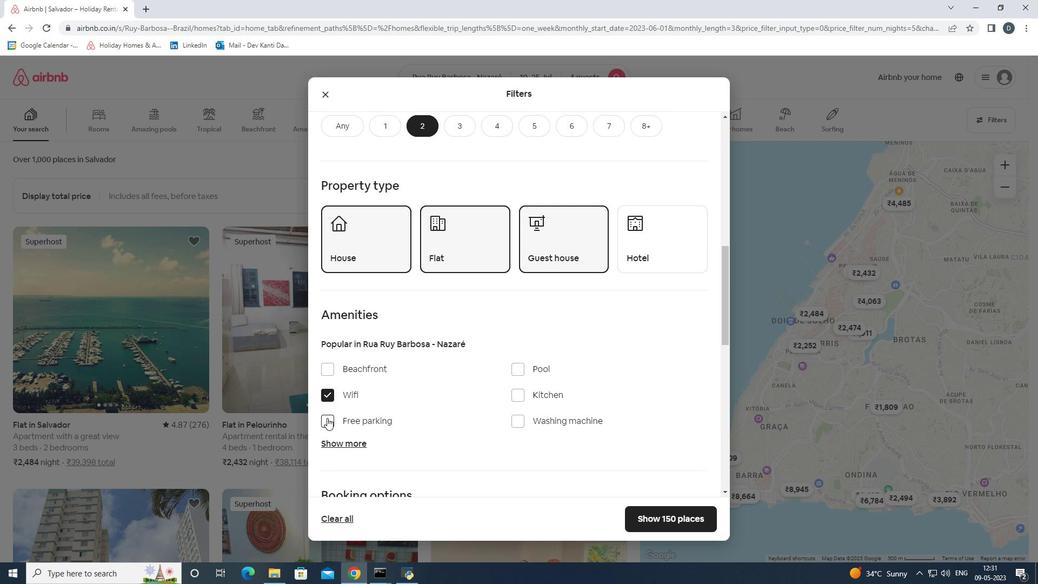 
Action: Mouse pressed left at (327, 419)
Screenshot: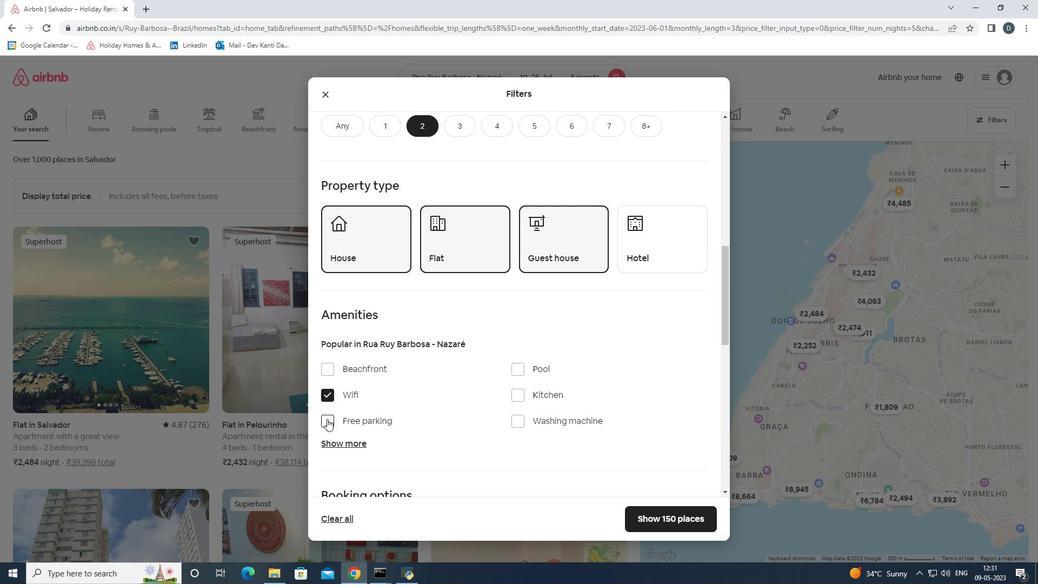 
Action: Mouse moved to (331, 439)
Screenshot: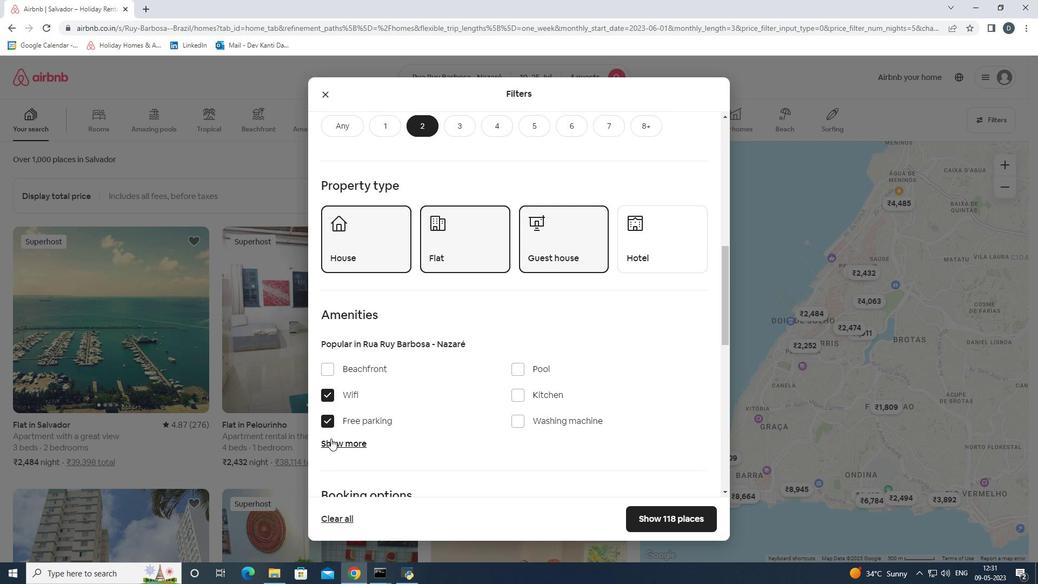 
Action: Mouse pressed left at (331, 439)
Screenshot: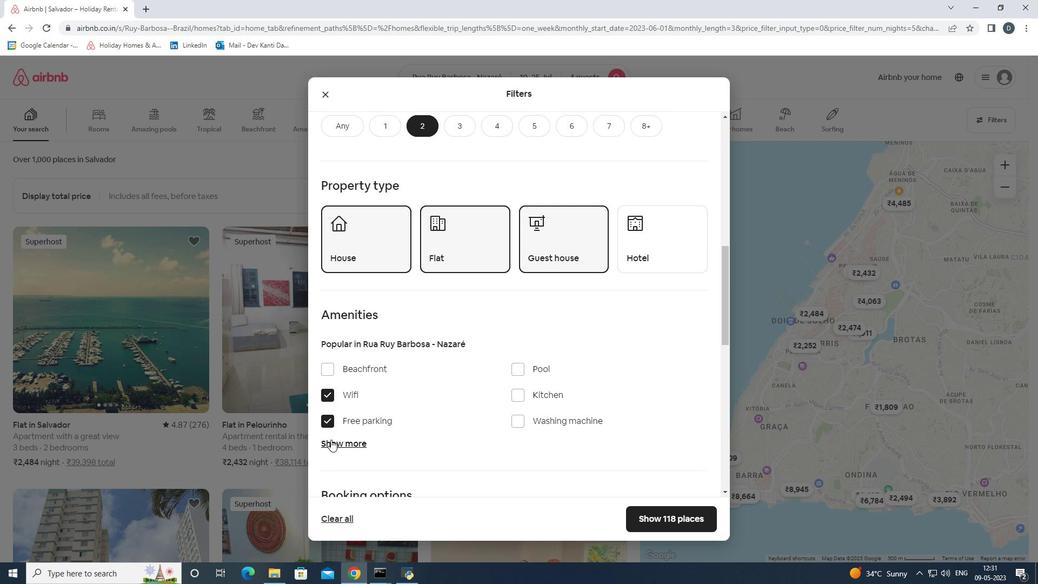 
Action: Mouse scrolled (331, 439) with delta (0, 0)
Screenshot: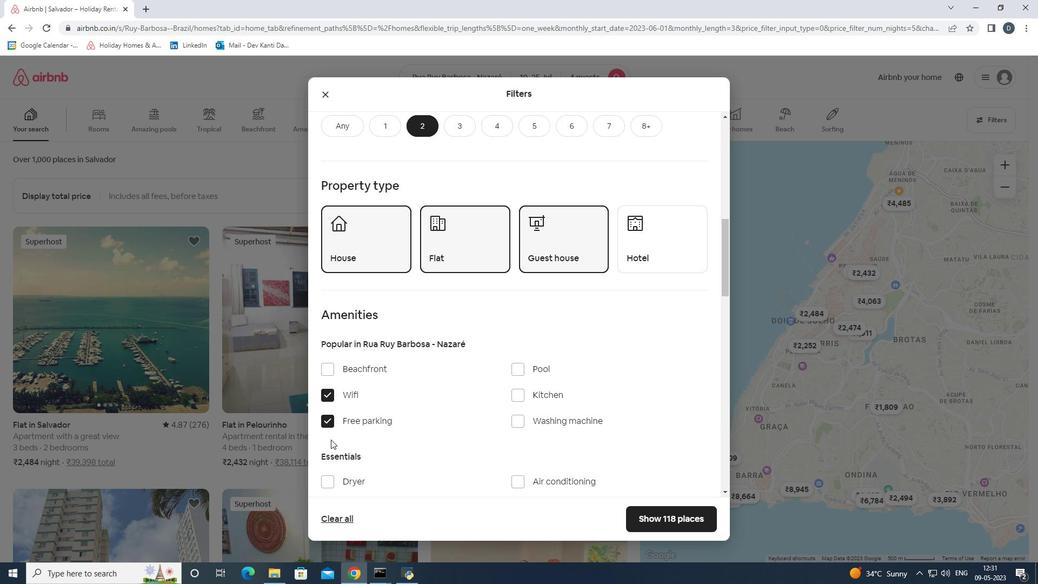 
Action: Mouse scrolled (331, 439) with delta (0, 0)
Screenshot: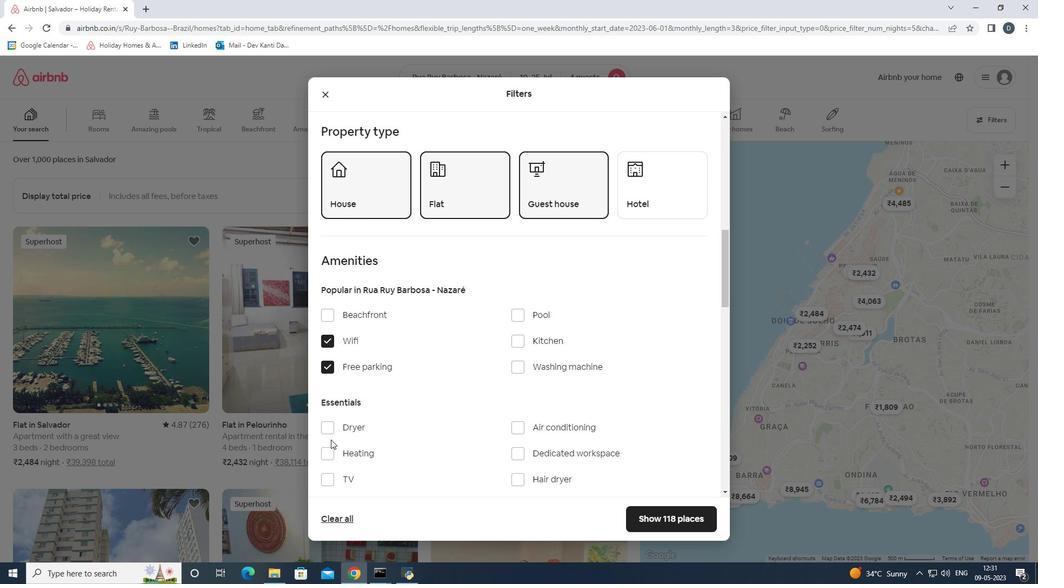 
Action: Mouse moved to (330, 426)
Screenshot: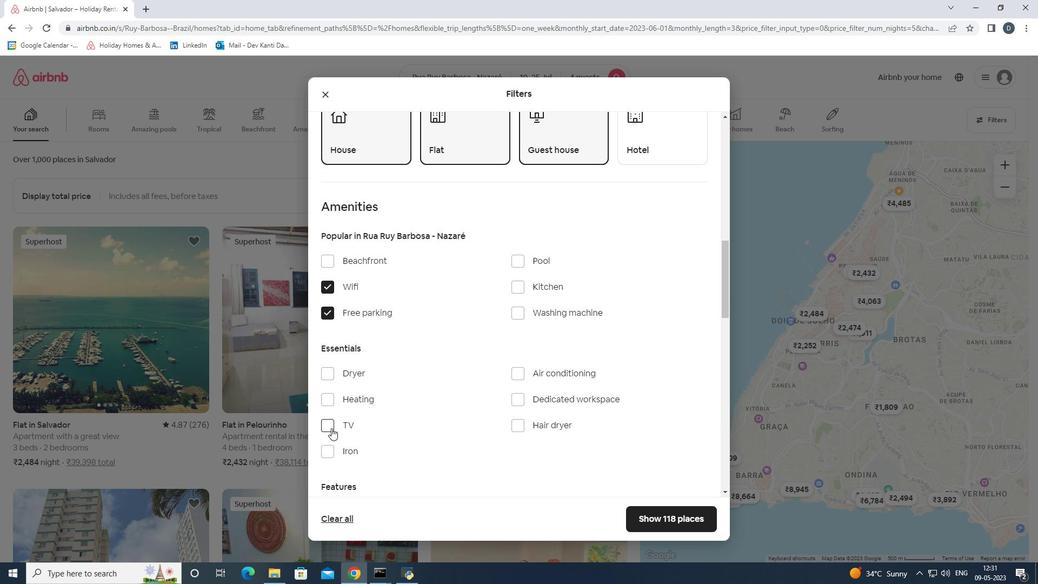 
Action: Mouse pressed left at (330, 426)
Screenshot: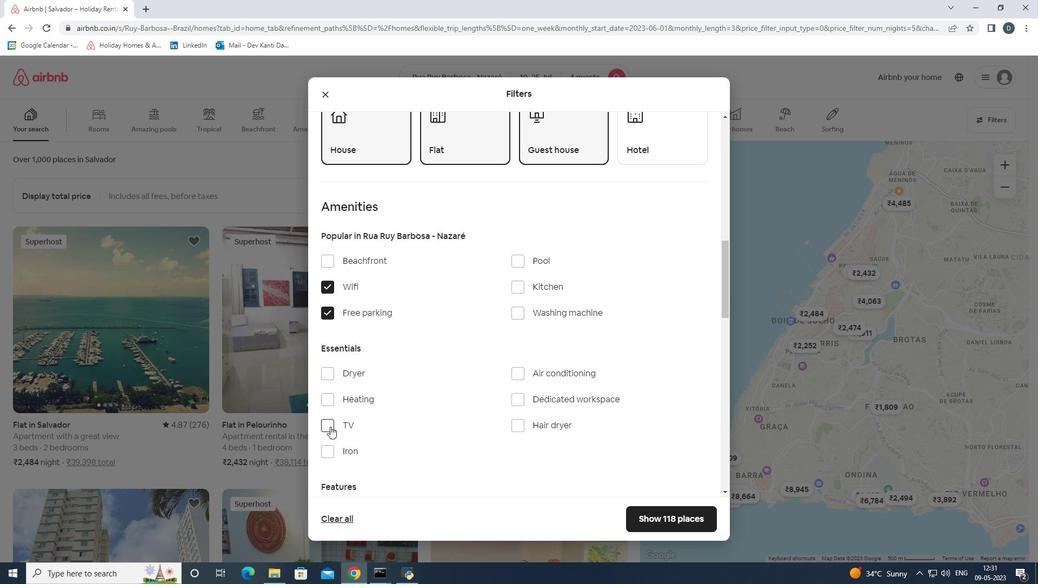
Action: Mouse moved to (330, 426)
Screenshot: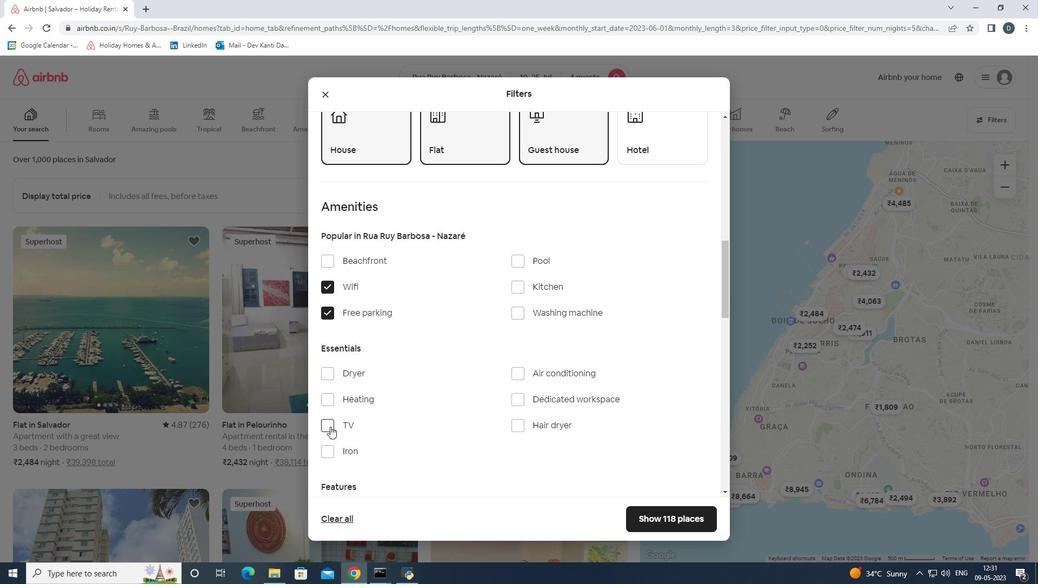 
Action: Mouse scrolled (330, 426) with delta (0, 0)
Screenshot: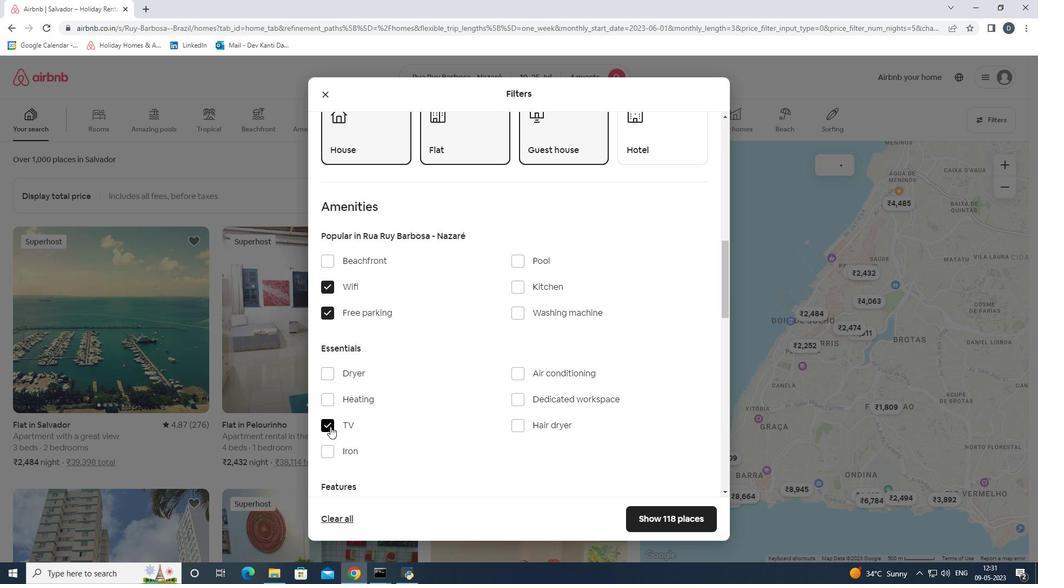 
Action: Mouse scrolled (330, 426) with delta (0, 0)
Screenshot: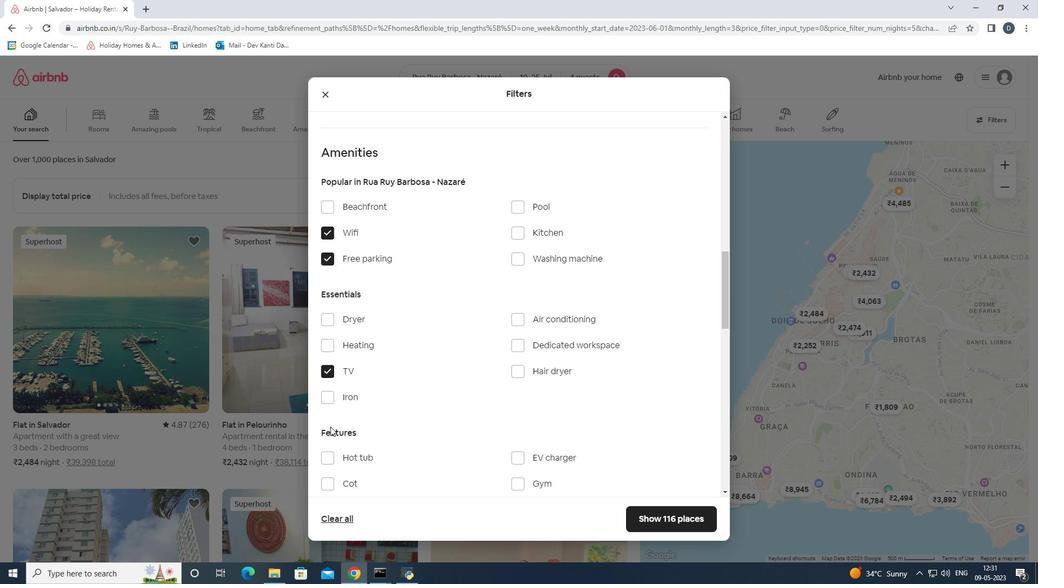 
Action: Mouse moved to (515, 432)
Screenshot: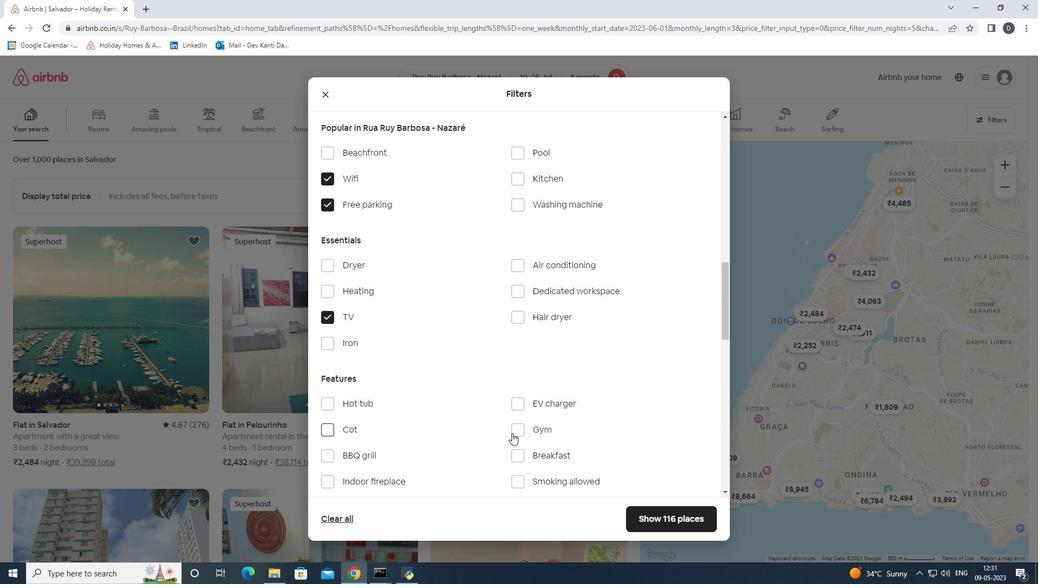 
Action: Mouse pressed left at (515, 432)
Screenshot: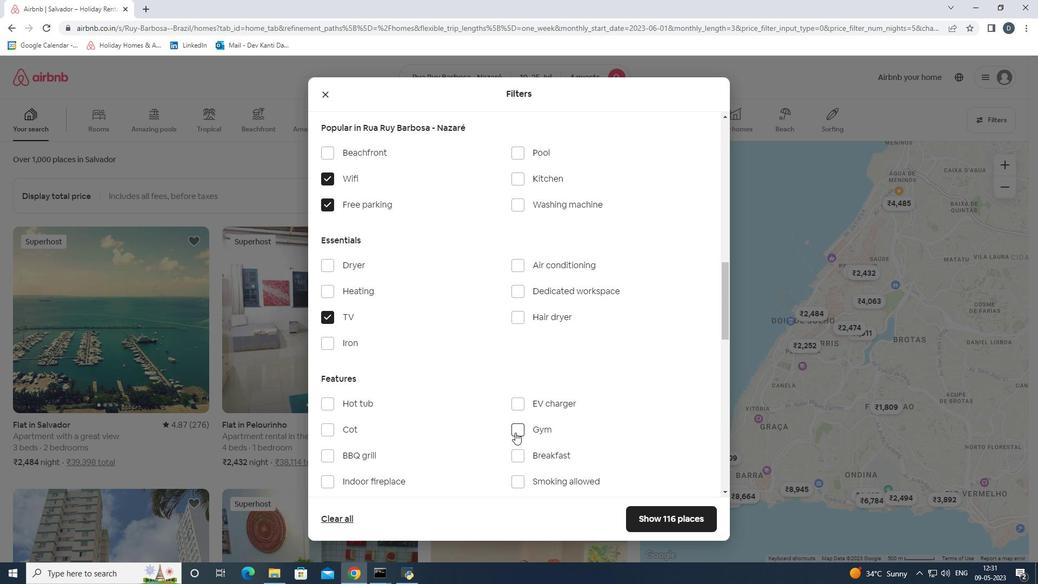 
Action: Mouse moved to (519, 451)
Screenshot: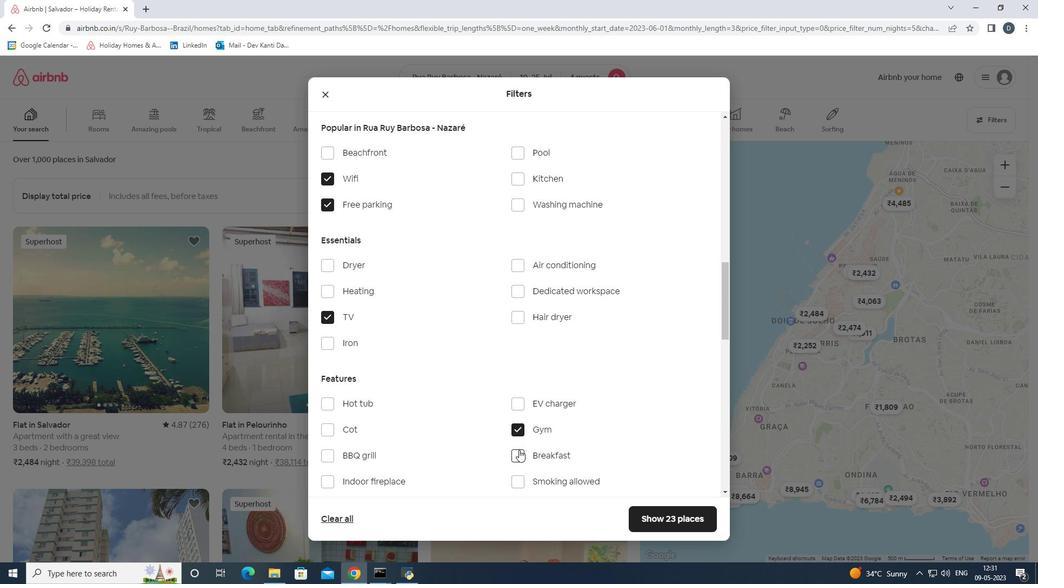 
Action: Mouse pressed left at (519, 451)
Screenshot: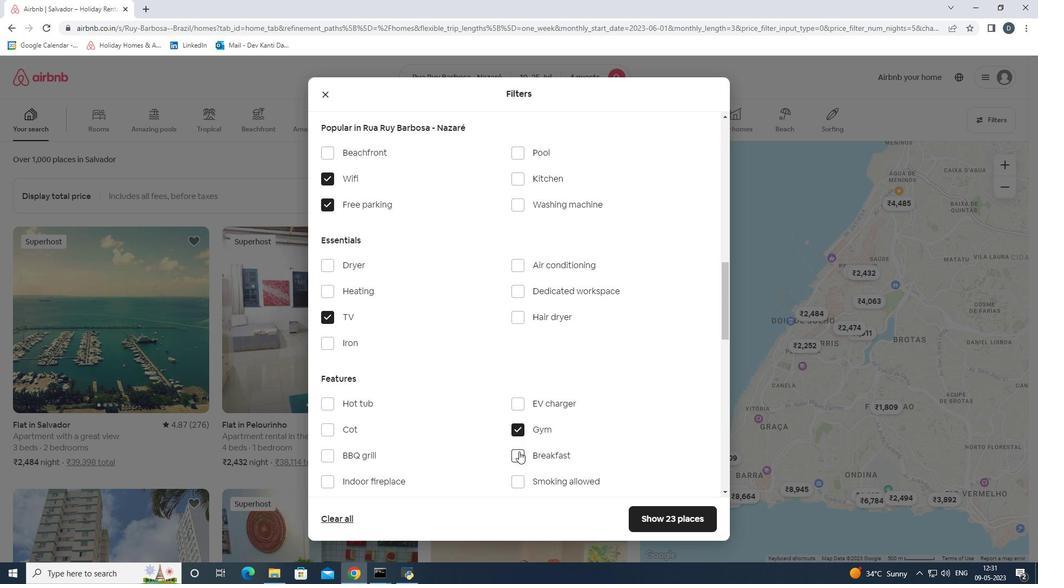
Action: Mouse moved to (523, 450)
Screenshot: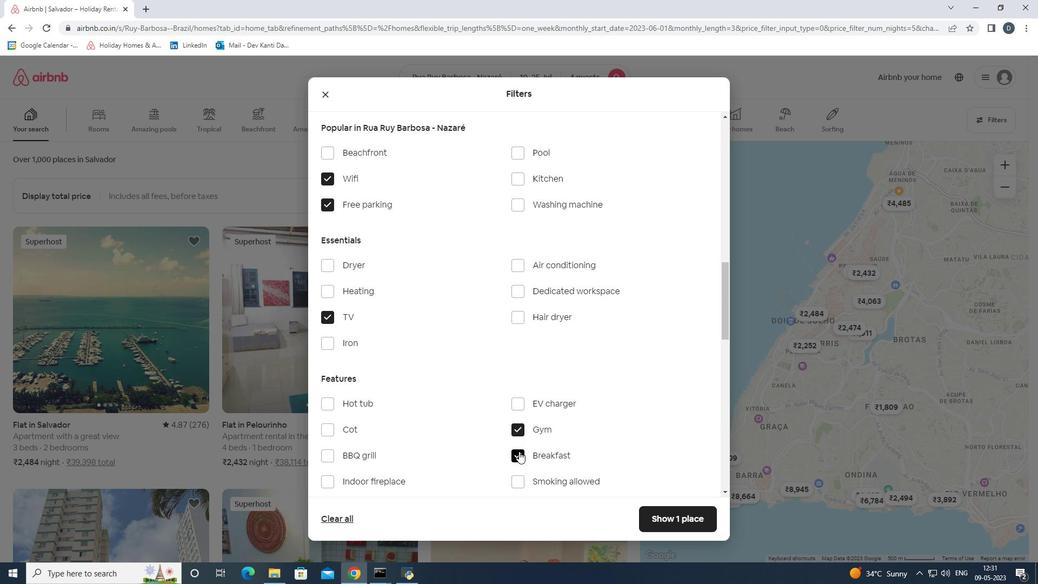 
Action: Mouse scrolled (523, 450) with delta (0, 0)
Screenshot: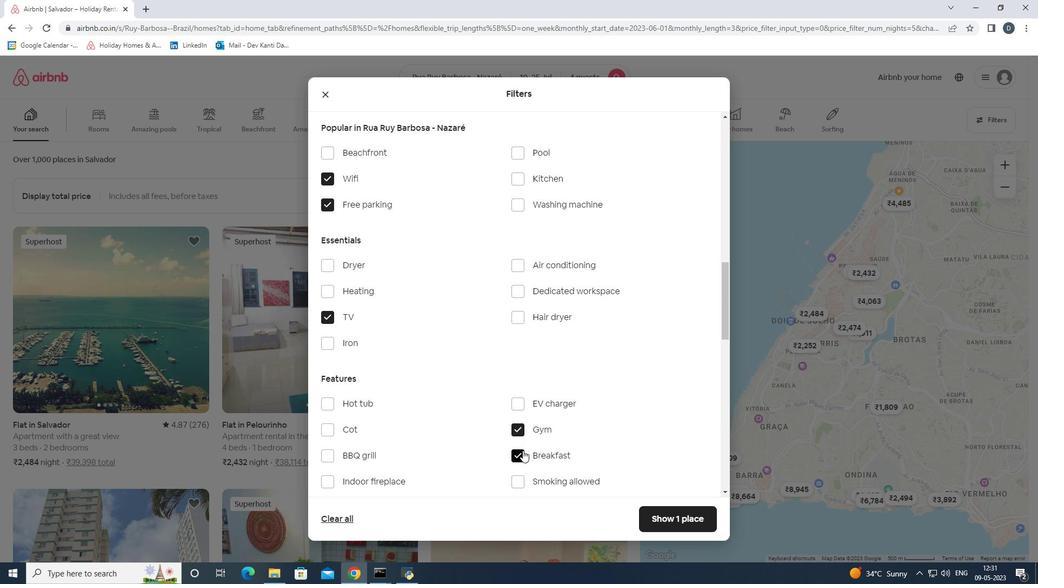 
Action: Mouse moved to (523, 450)
Screenshot: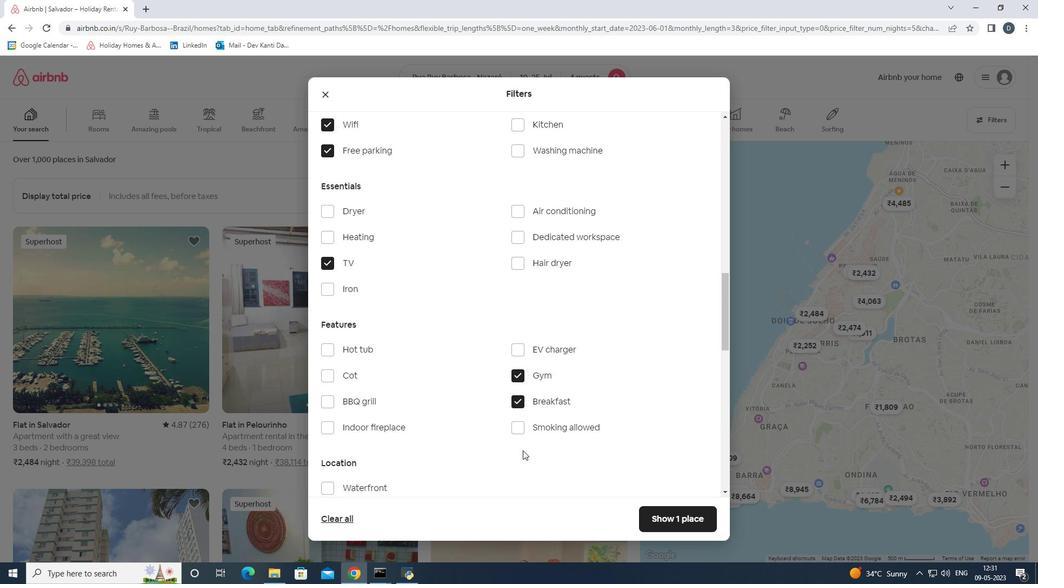 
Action: Mouse scrolled (523, 450) with delta (0, 0)
Screenshot: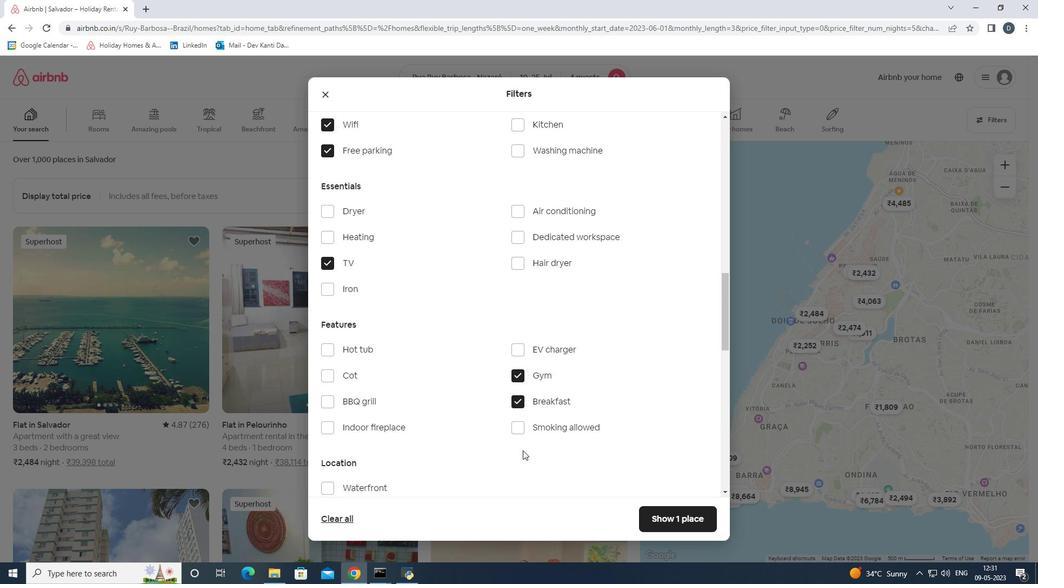 
Action: Mouse moved to (523, 451)
Screenshot: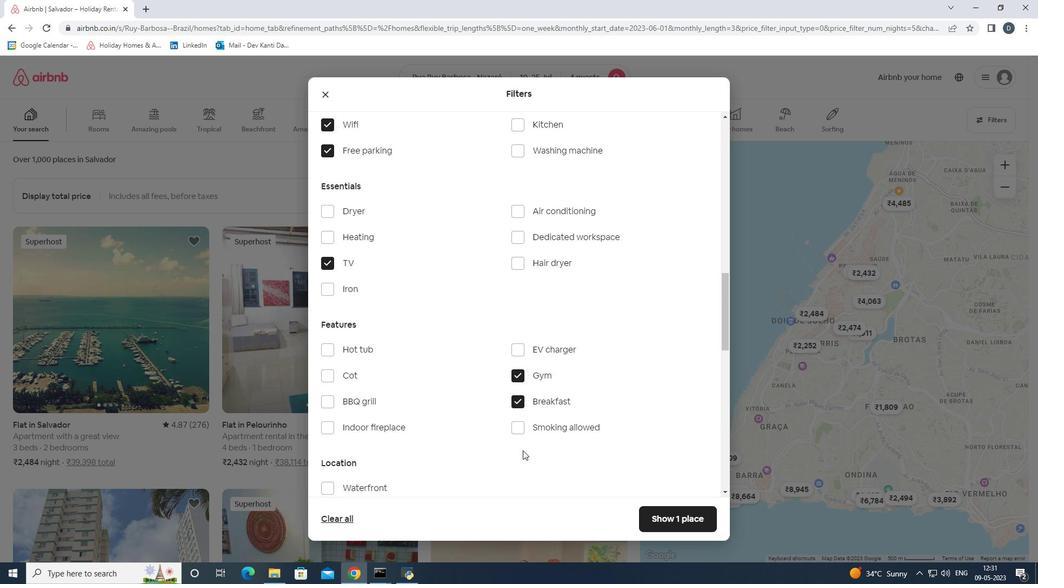 
Action: Mouse scrolled (523, 450) with delta (0, 0)
Screenshot: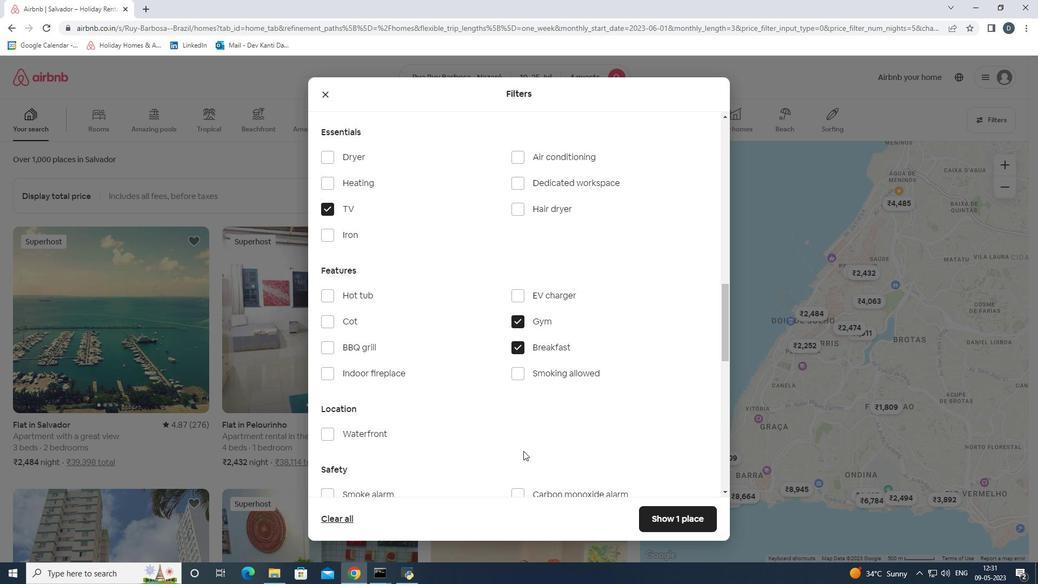
Action: Mouse scrolled (523, 450) with delta (0, 0)
Screenshot: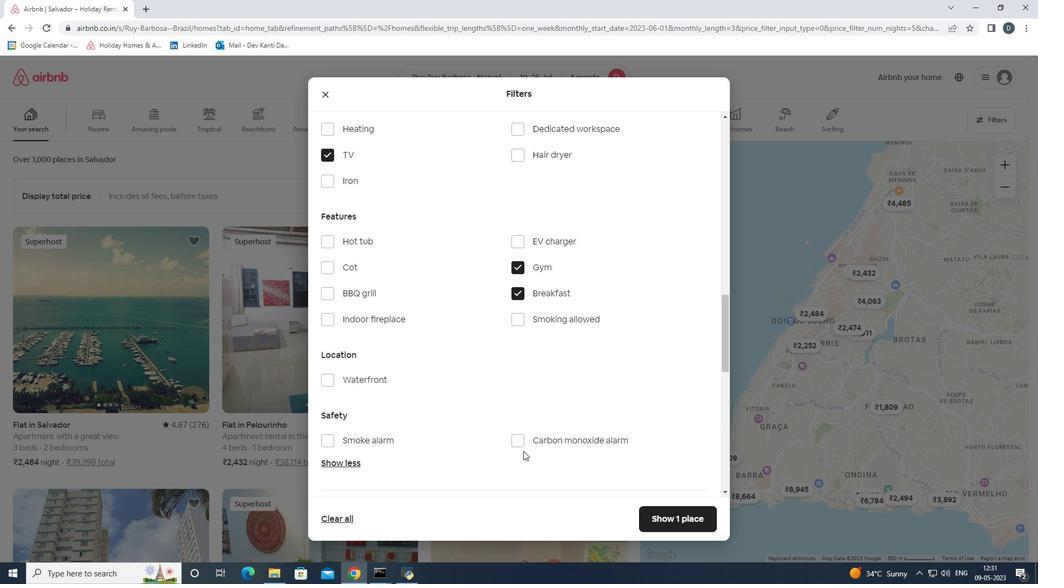
Action: Mouse moved to (525, 451)
Screenshot: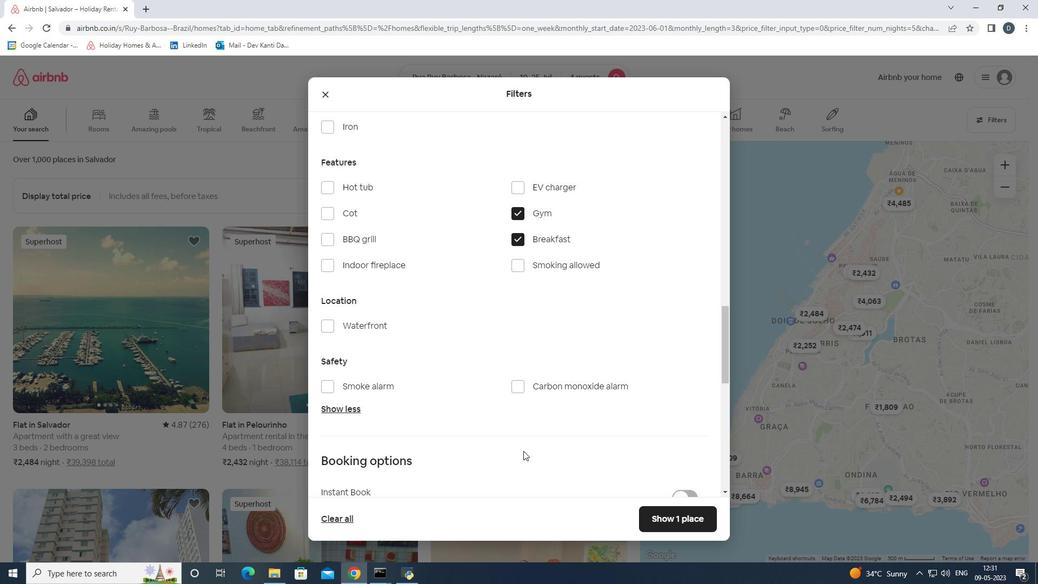 
Action: Mouse scrolled (525, 451) with delta (0, 0)
Screenshot: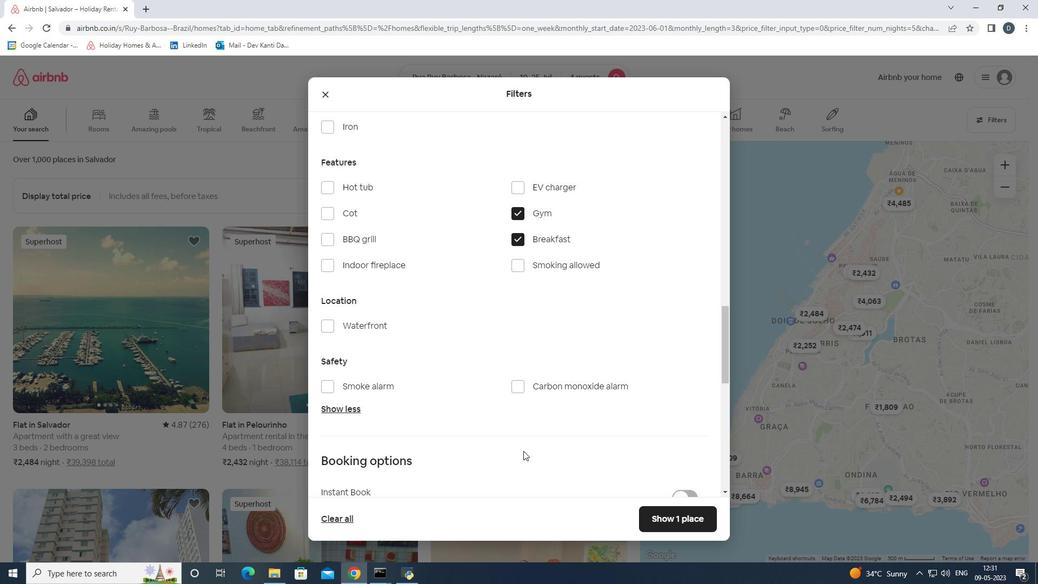 
Action: Mouse moved to (535, 450)
Screenshot: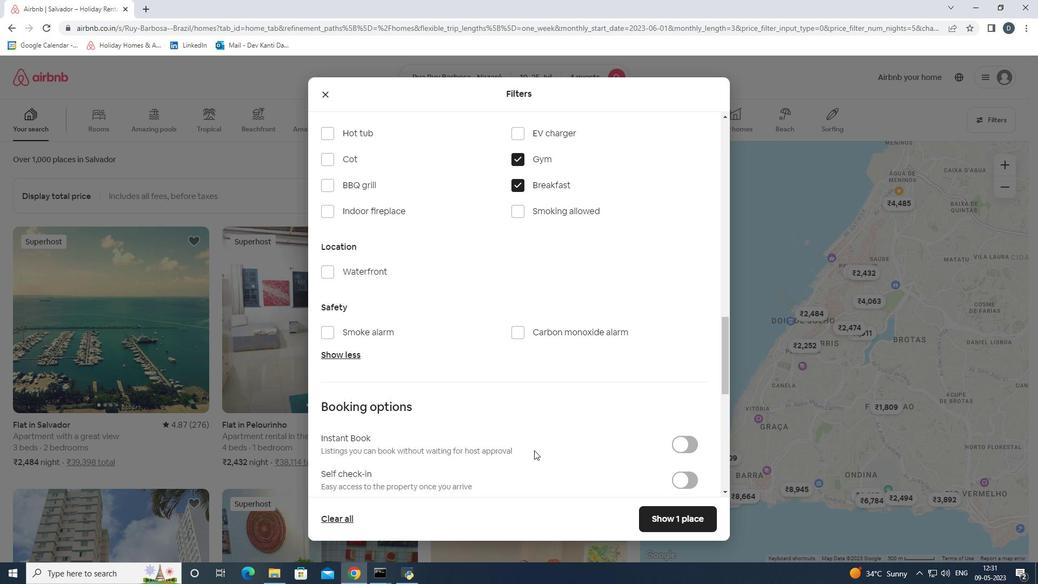 
Action: Mouse scrolled (535, 450) with delta (0, 0)
Screenshot: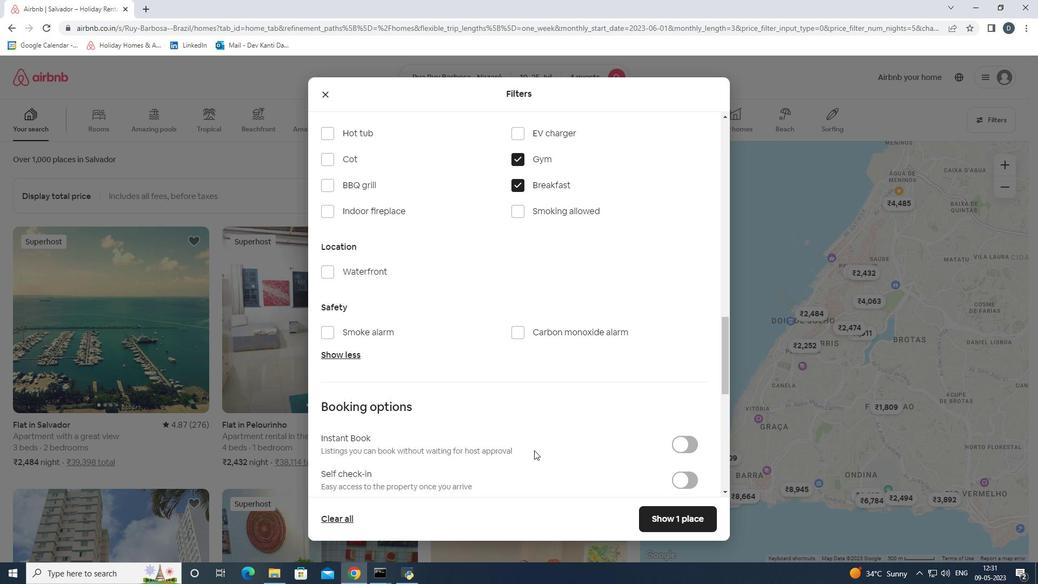 
Action: Mouse moved to (676, 429)
Screenshot: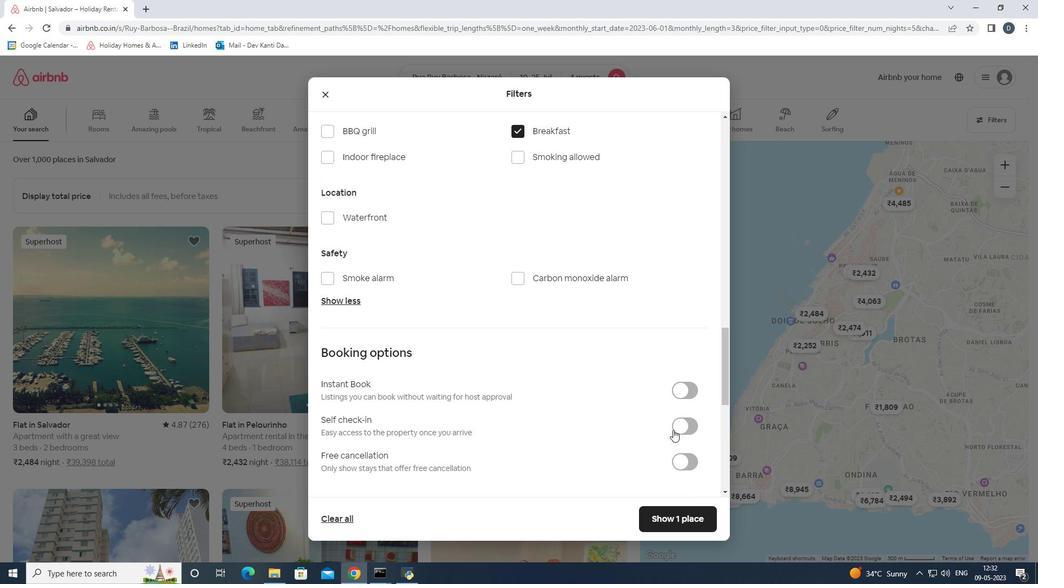 
Action: Mouse pressed left at (676, 429)
Screenshot: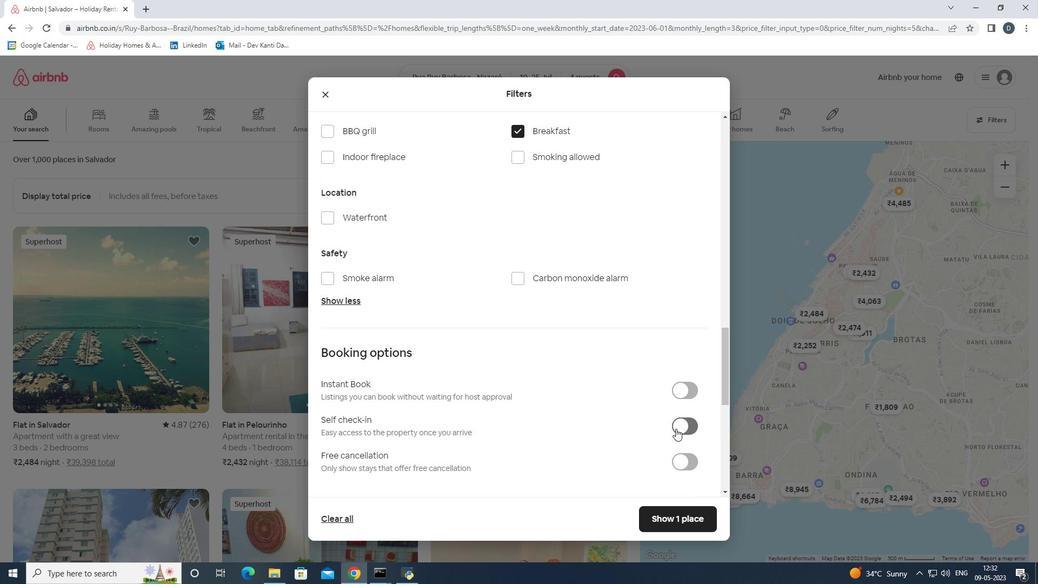
Action: Mouse moved to (671, 427)
Screenshot: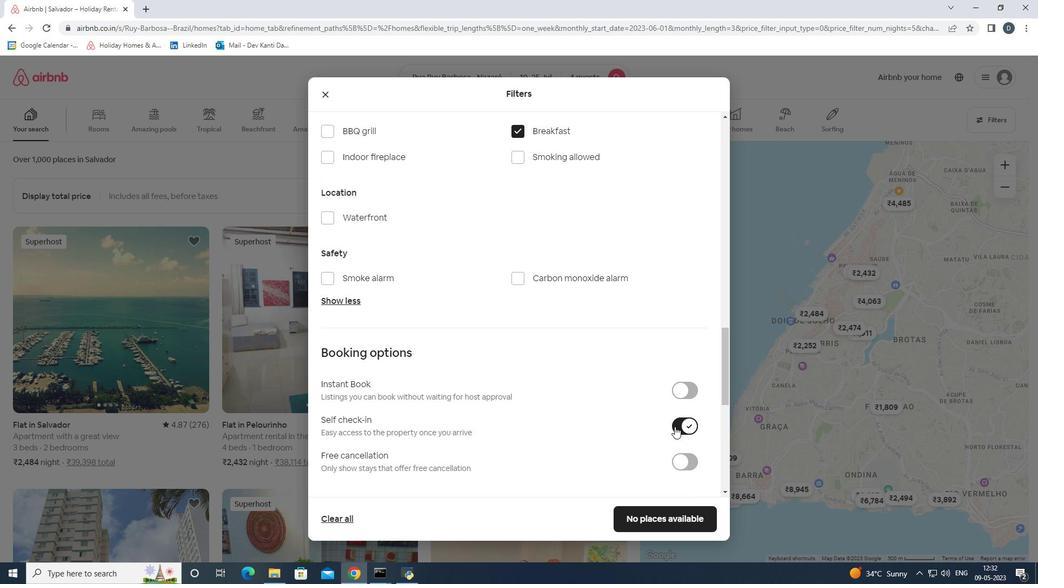 
Action: Mouse scrolled (671, 426) with delta (0, 0)
Screenshot: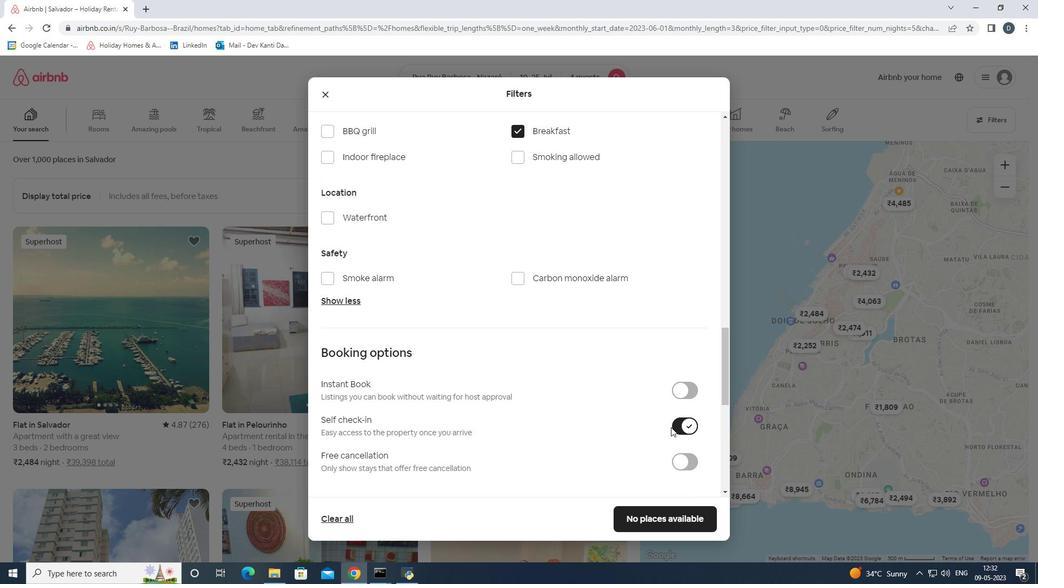 
Action: Mouse scrolled (671, 426) with delta (0, 0)
Screenshot: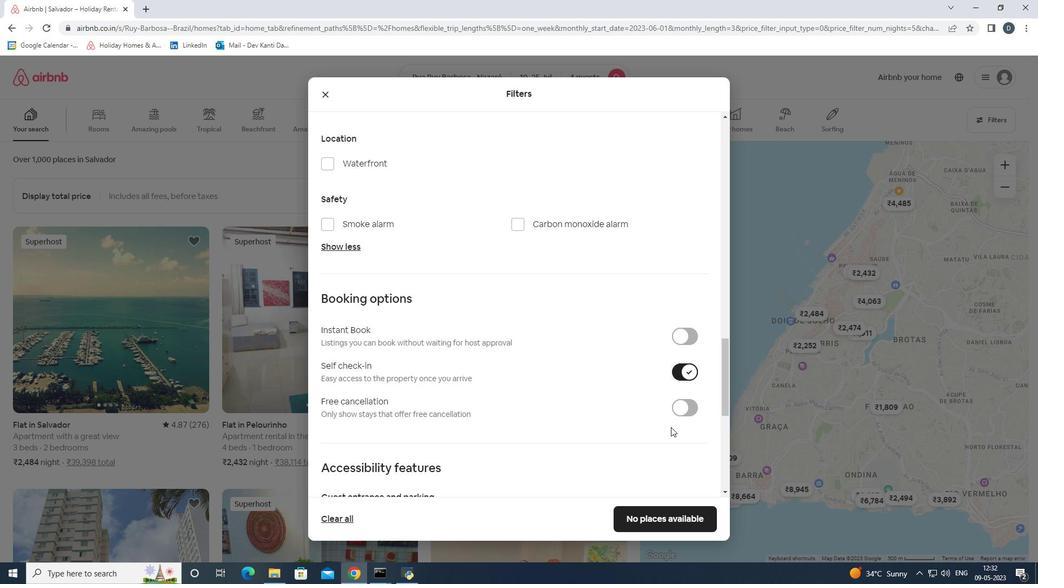 
Action: Mouse scrolled (671, 426) with delta (0, 0)
Screenshot: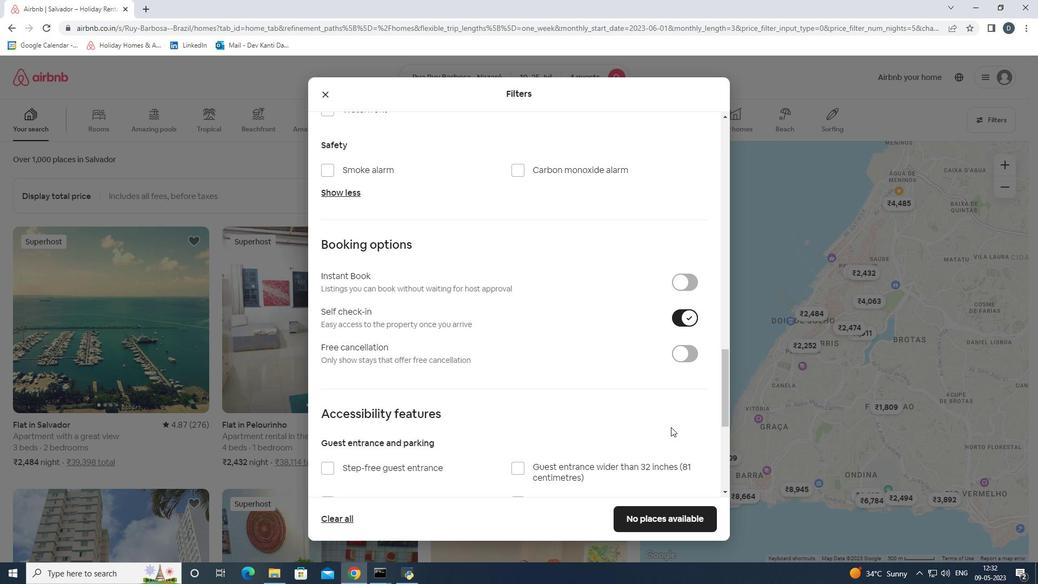 
Action: Mouse scrolled (671, 426) with delta (0, 0)
Screenshot: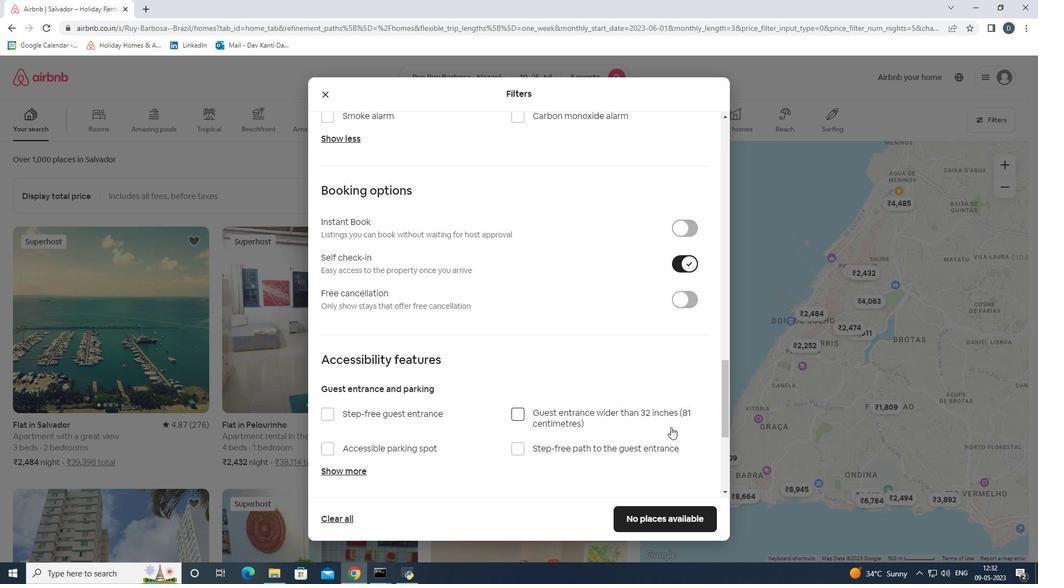 
Action: Mouse scrolled (671, 426) with delta (0, 0)
Screenshot: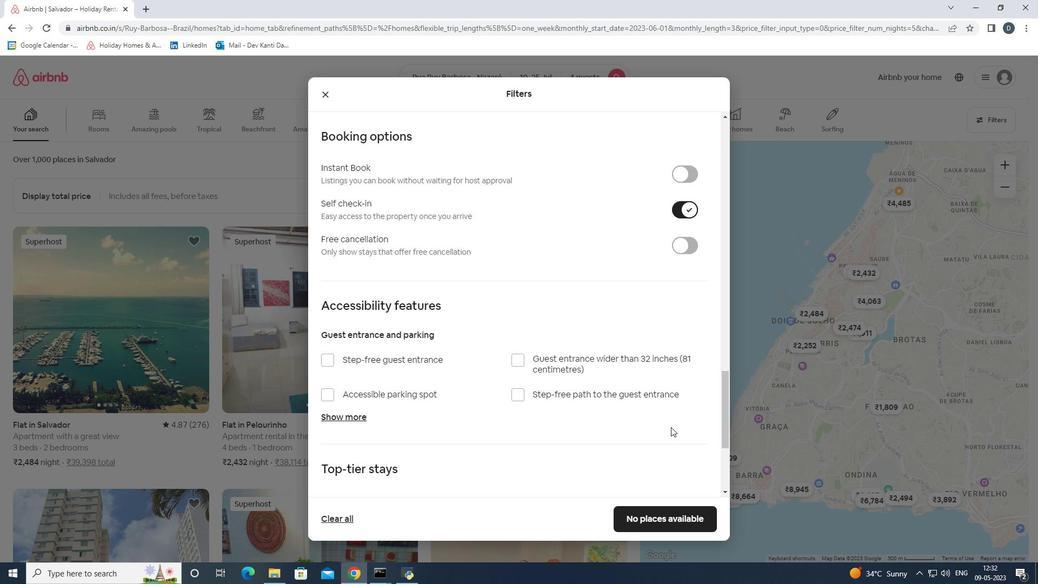 
Action: Mouse moved to (667, 427)
Screenshot: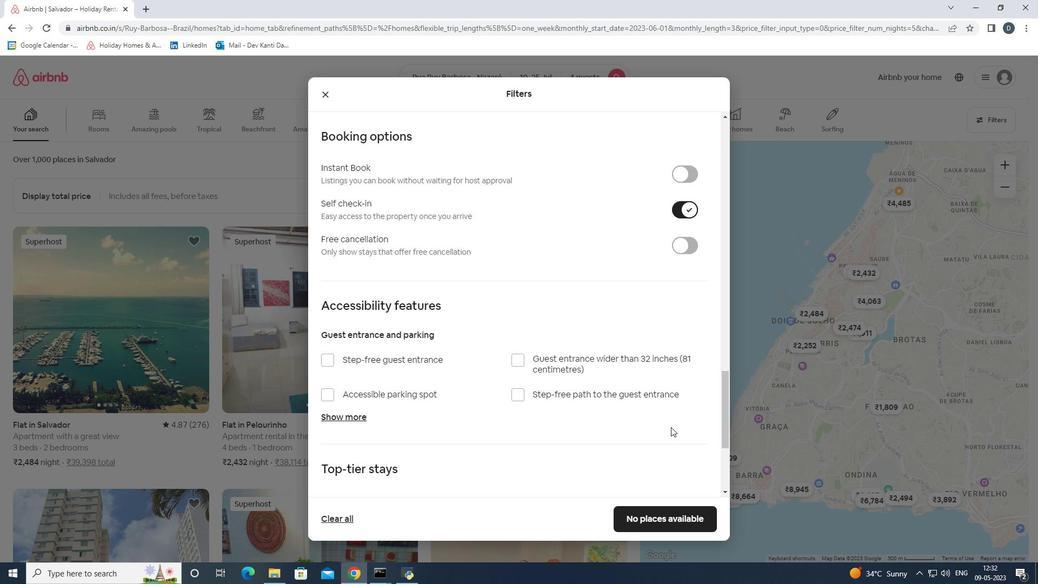 
Action: Mouse scrolled (667, 426) with delta (0, 0)
Screenshot: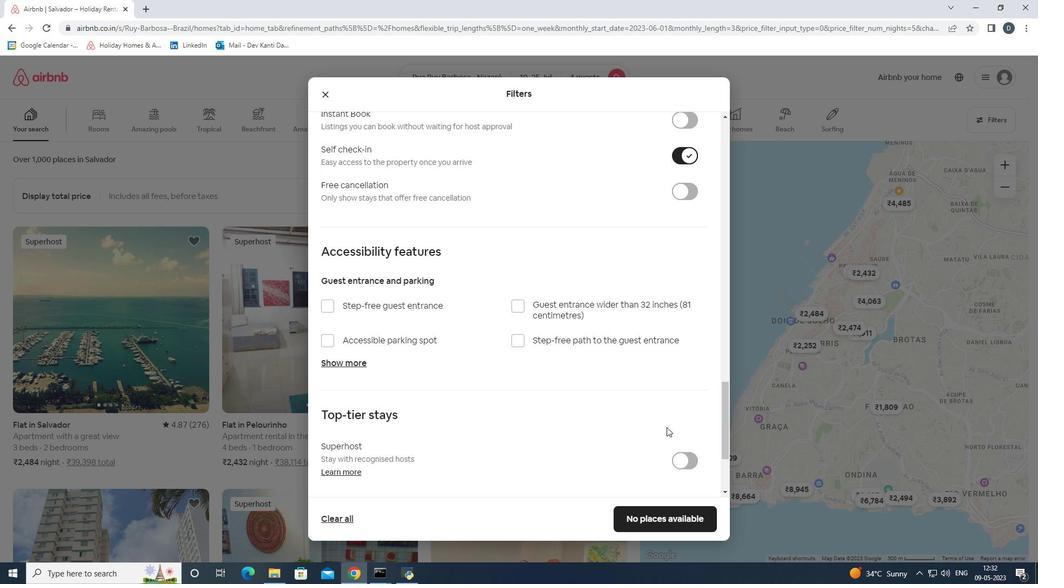 
Action: Mouse scrolled (667, 426) with delta (0, 0)
Screenshot: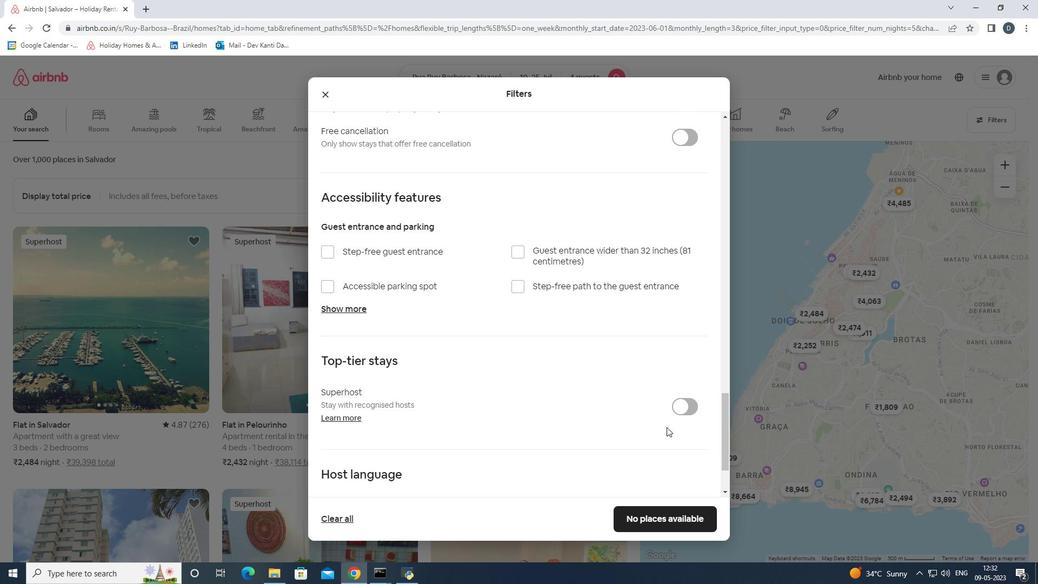 
Action: Mouse scrolled (667, 426) with delta (0, 0)
Screenshot: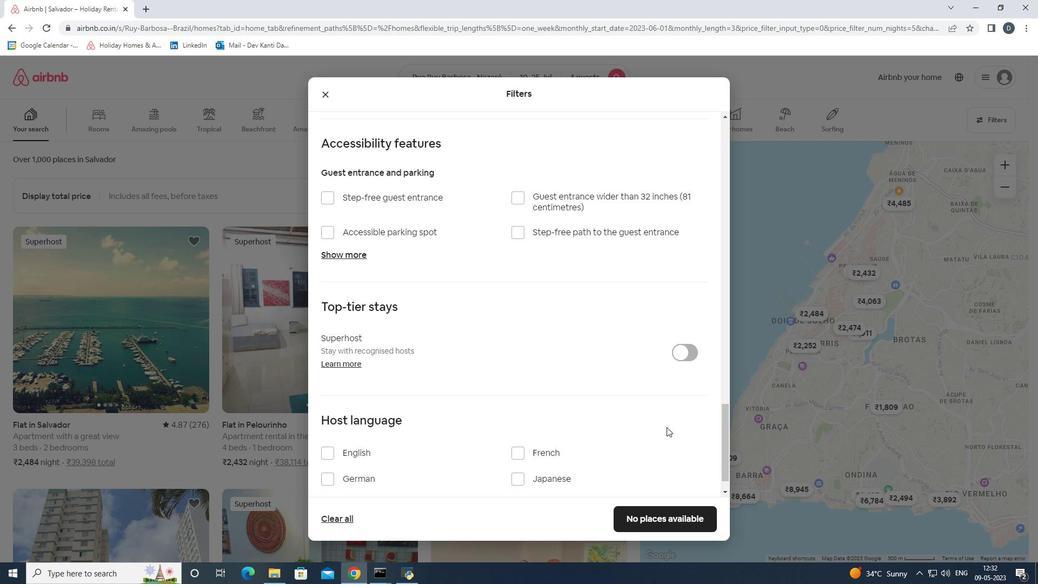 
Action: Mouse moved to (332, 420)
Screenshot: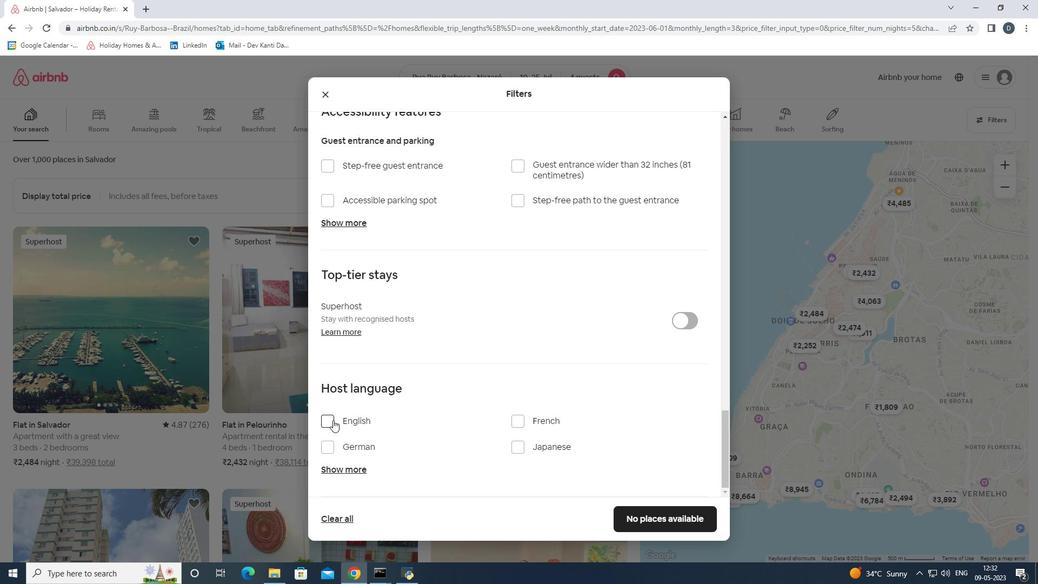 
Action: Mouse pressed left at (332, 420)
Screenshot: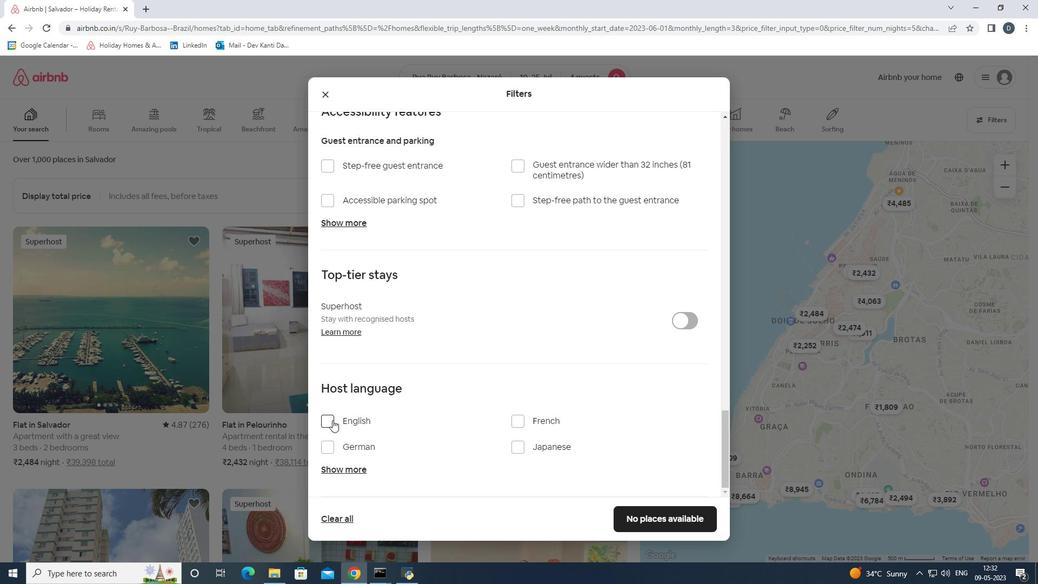 
Action: Mouse moved to (628, 516)
Screenshot: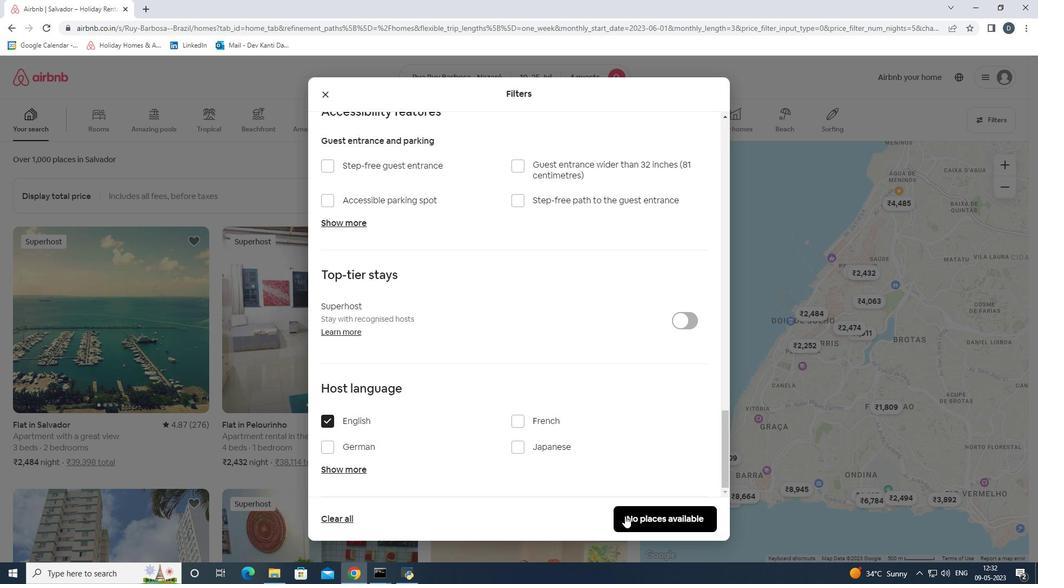
Action: Mouse pressed left at (628, 516)
Screenshot: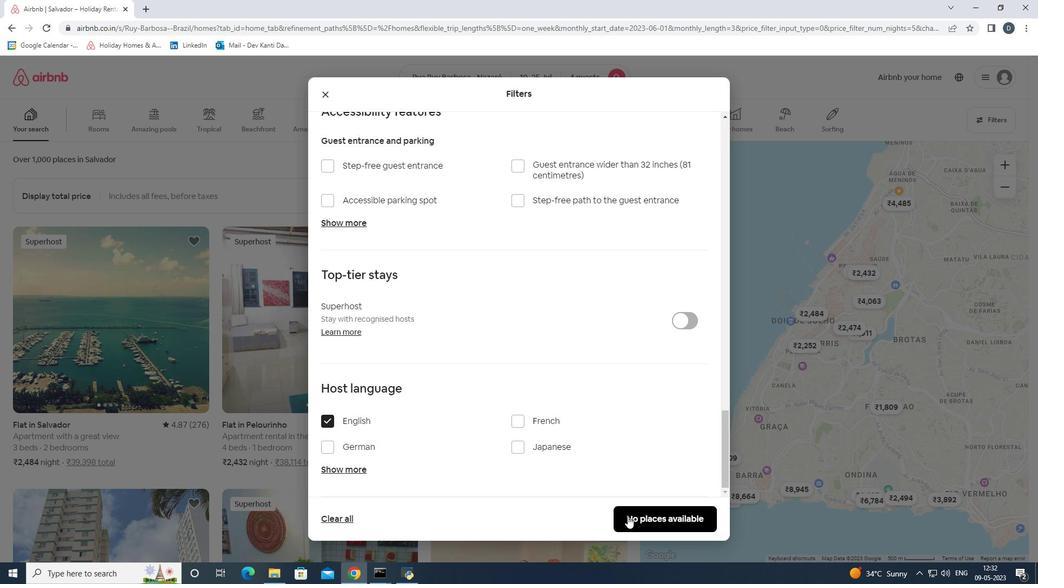 
Action: Mouse moved to (628, 510)
Screenshot: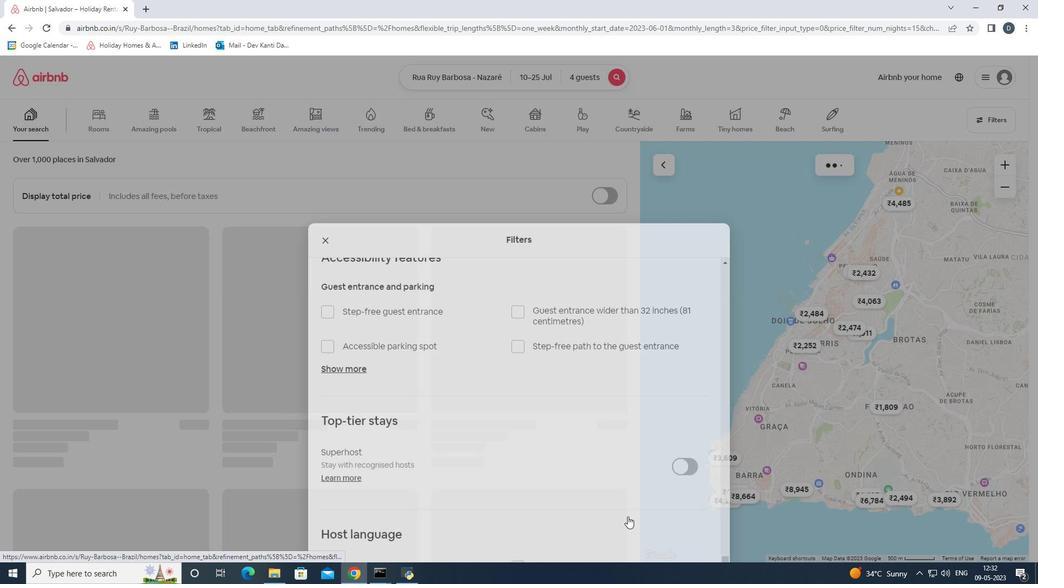 
